 Task: Look for space in Nedroma, Algeria from 9th June, 2023 to 16th June, 2023 for 2 adults in price range Rs.8000 to Rs.16000. Place can be entire place with 2 bedrooms having 2 beds and 1 bathroom. Property type can be house, flat, hotel. Amenities needed are: washing machine. Booking option can be shelf check-in. Required host language is .
Action: Mouse moved to (624, 86)
Screenshot: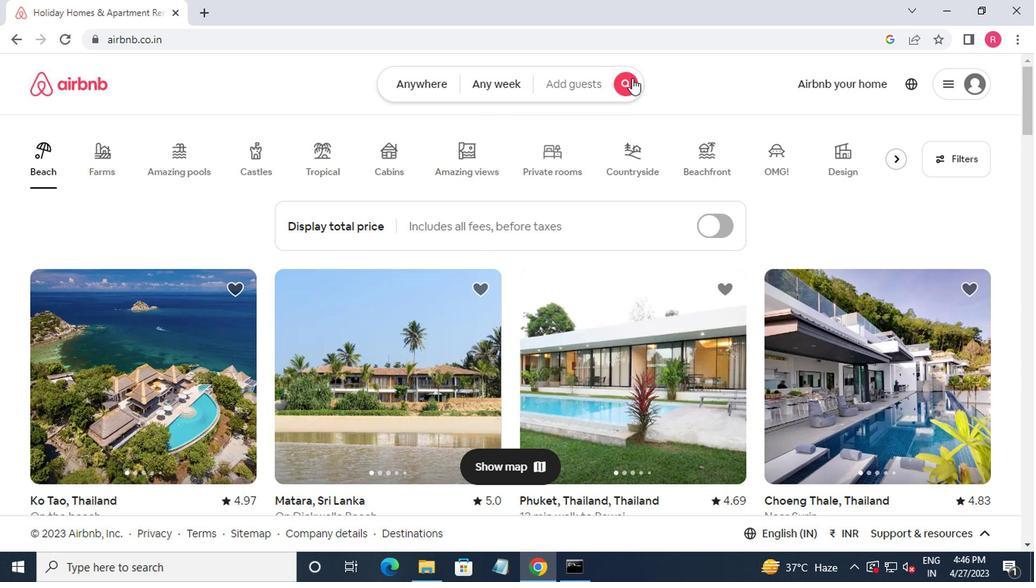 
Action: Mouse pressed left at (624, 86)
Screenshot: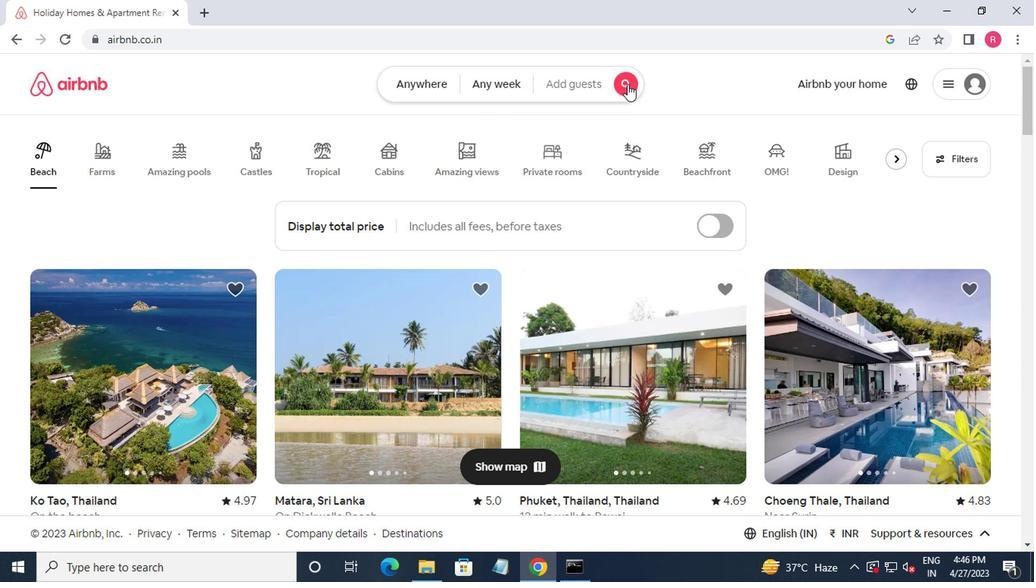 
Action: Mouse moved to (374, 140)
Screenshot: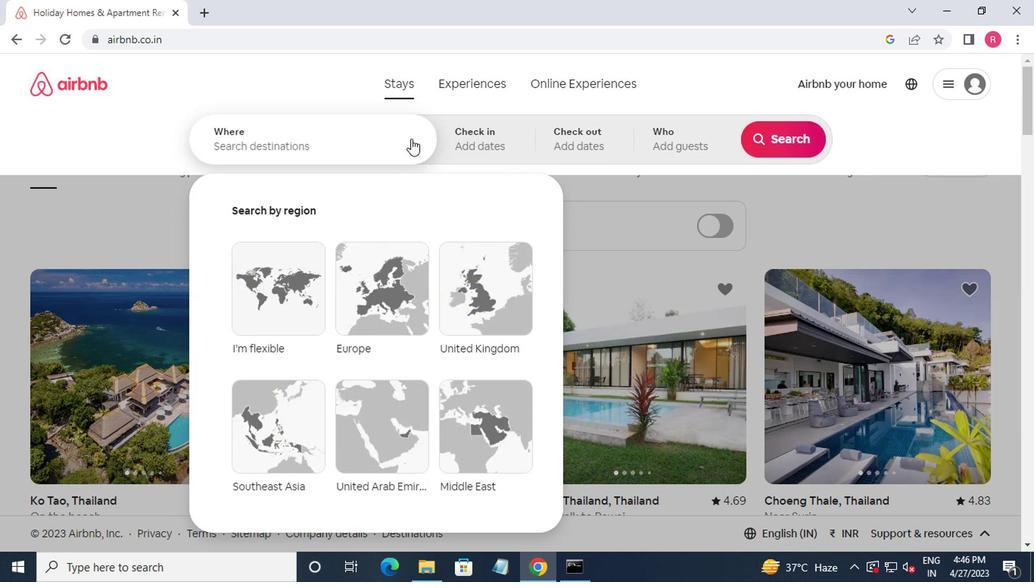 
Action: Mouse pressed left at (374, 140)
Screenshot: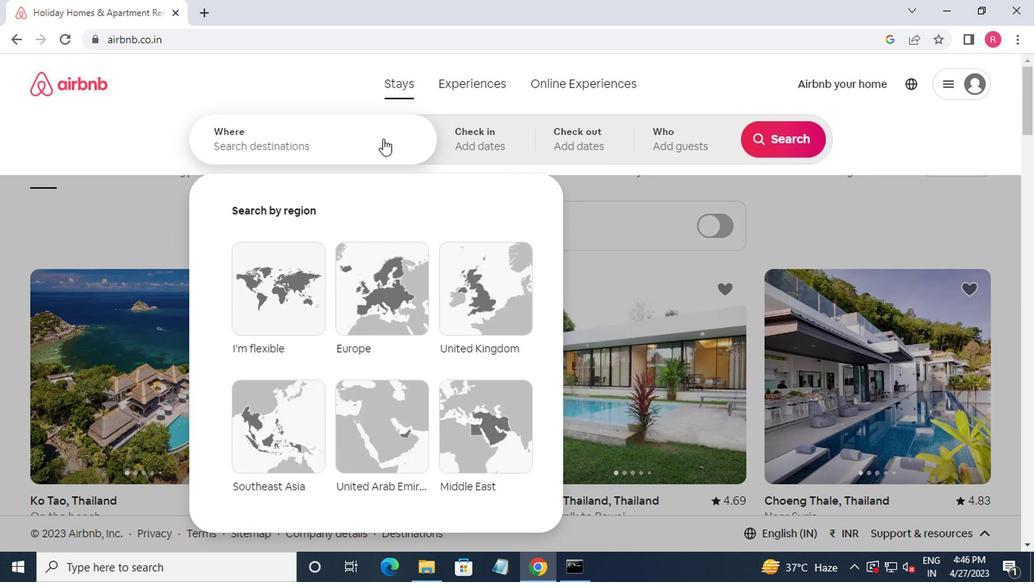
Action: Mouse moved to (351, 252)
Screenshot: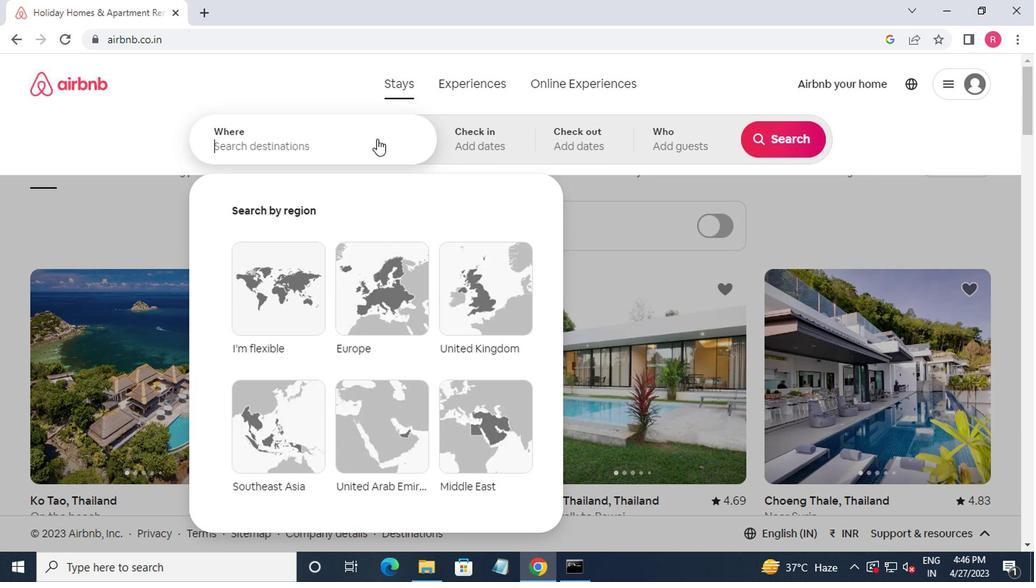 
Action: Key pressed nedroma<Key.up><Key.up><Key.down><Key.enter>
Screenshot: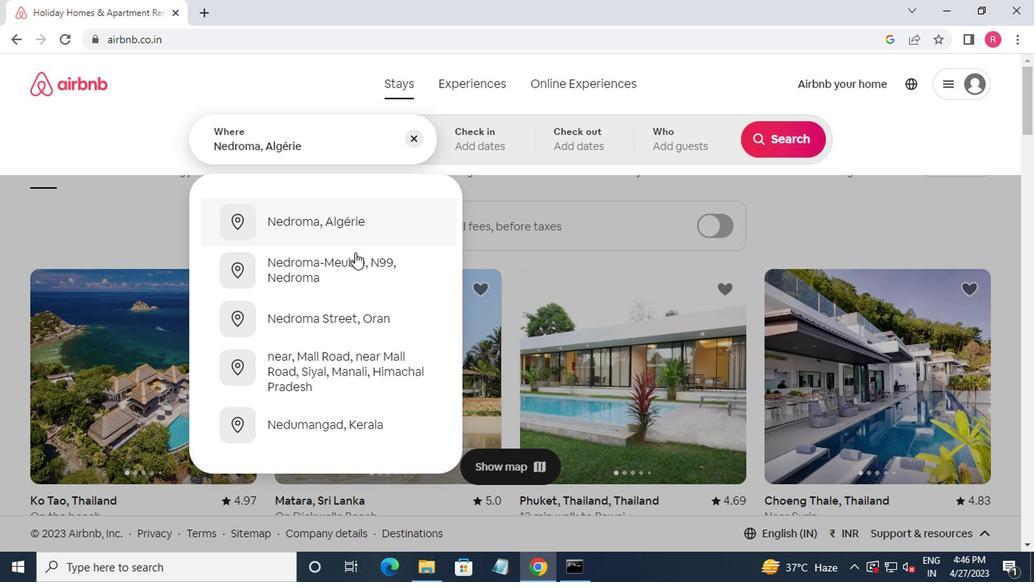
Action: Mouse moved to (763, 267)
Screenshot: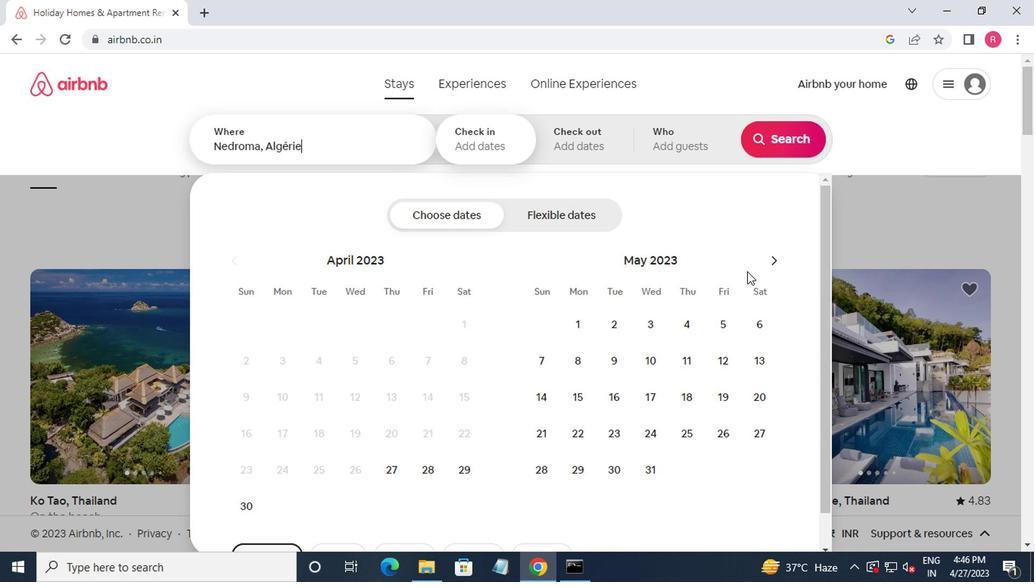 
Action: Mouse pressed left at (763, 267)
Screenshot: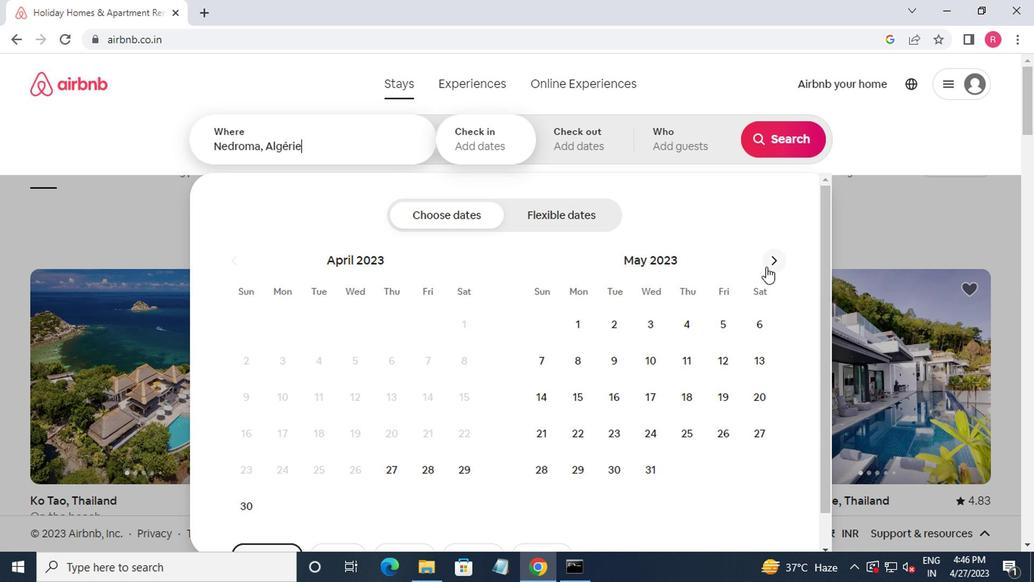 
Action: Mouse moved to (716, 360)
Screenshot: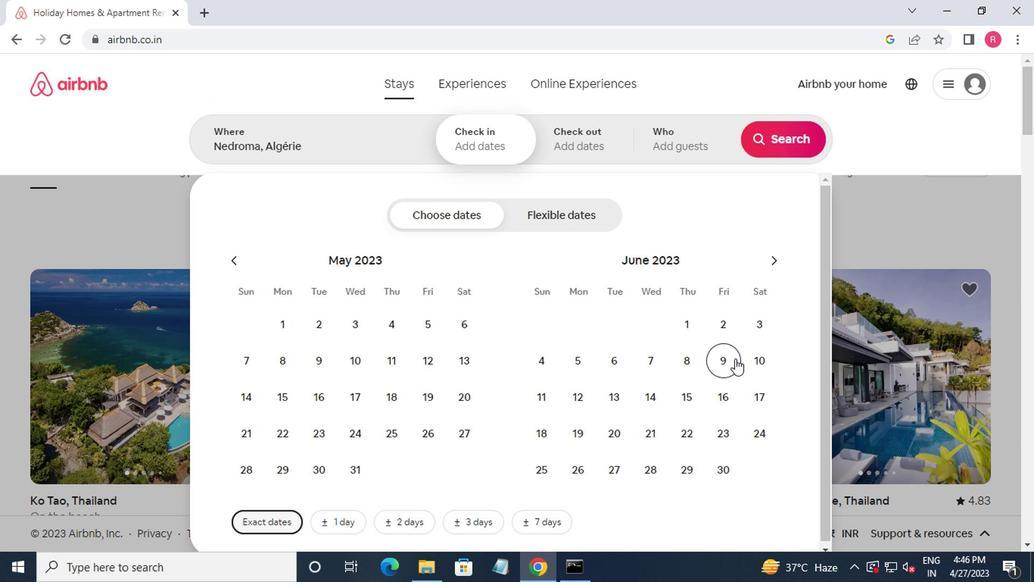 
Action: Mouse pressed left at (716, 360)
Screenshot: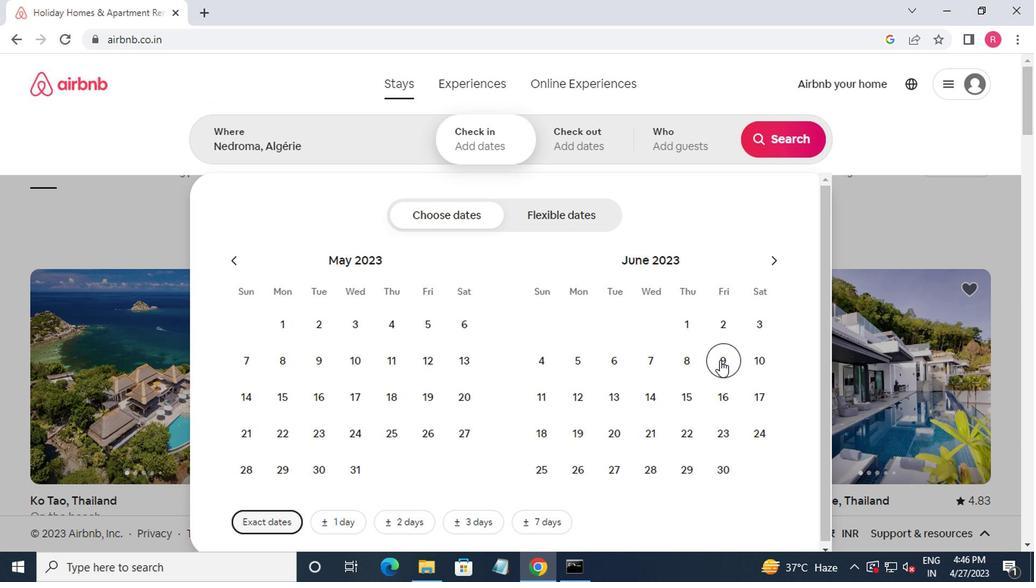 
Action: Mouse moved to (725, 400)
Screenshot: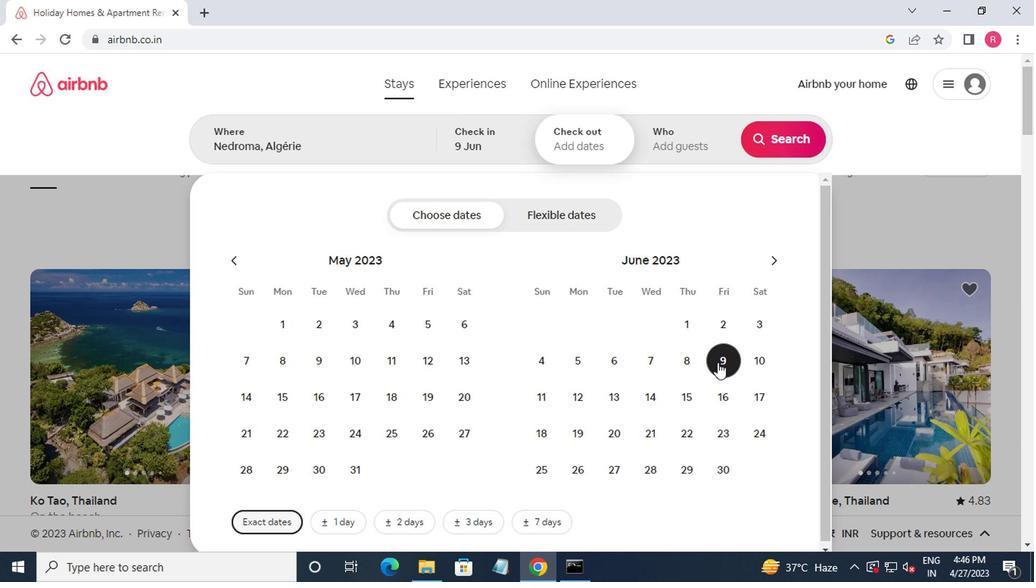 
Action: Mouse pressed left at (725, 400)
Screenshot: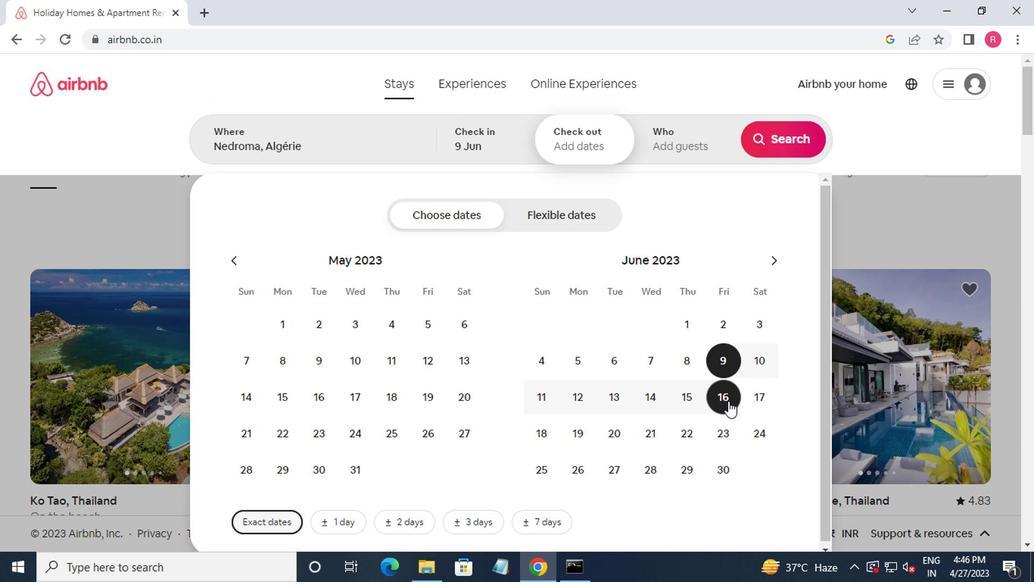 
Action: Mouse moved to (660, 143)
Screenshot: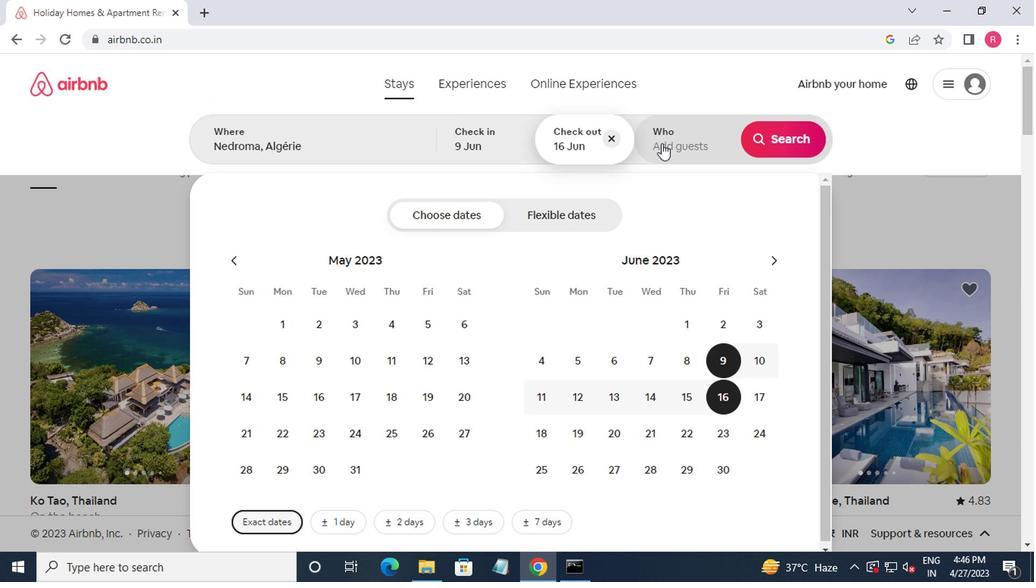 
Action: Mouse pressed left at (660, 143)
Screenshot: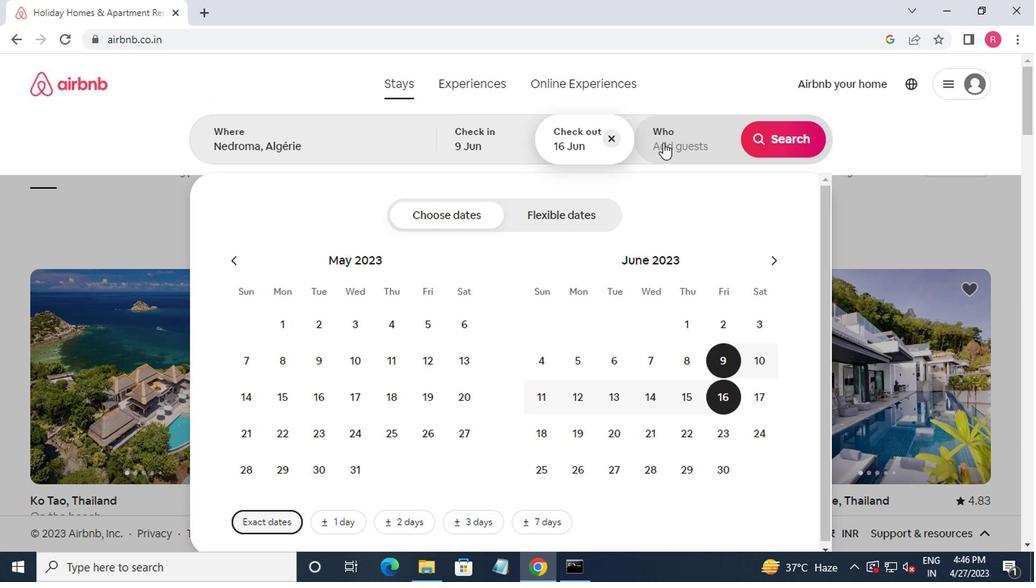 
Action: Mouse moved to (774, 227)
Screenshot: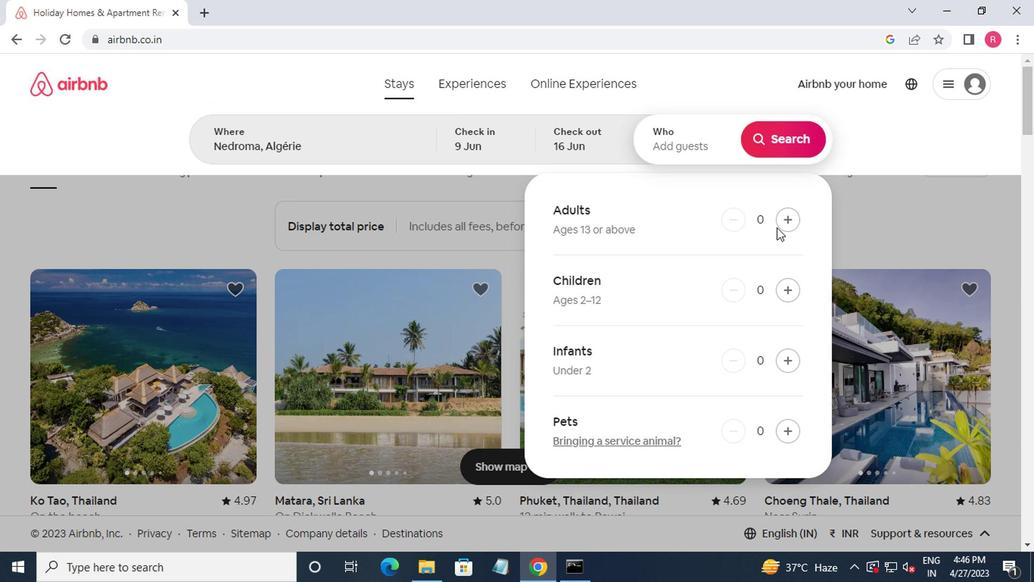 
Action: Mouse pressed left at (774, 227)
Screenshot: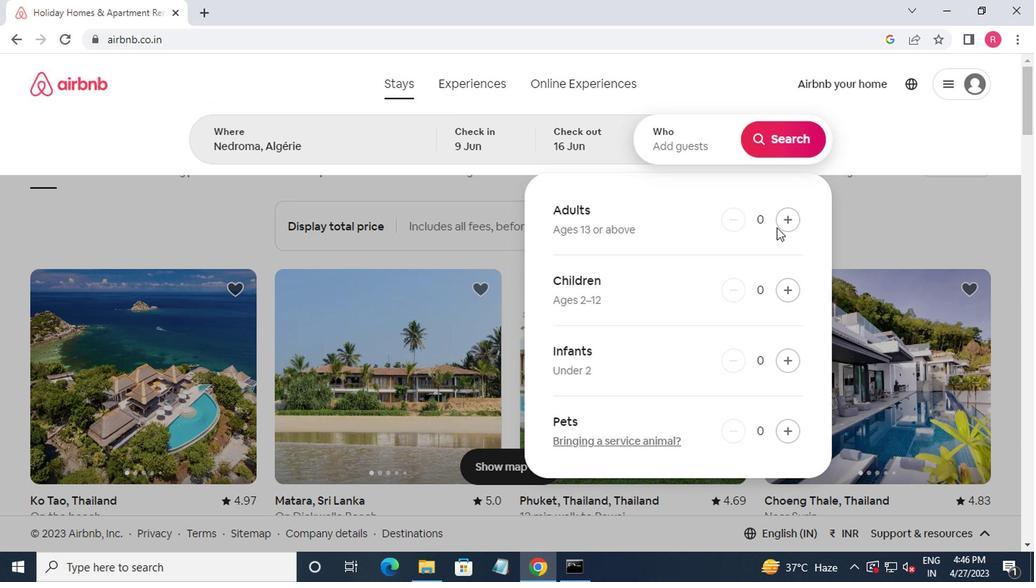 
Action: Mouse pressed left at (774, 227)
Screenshot: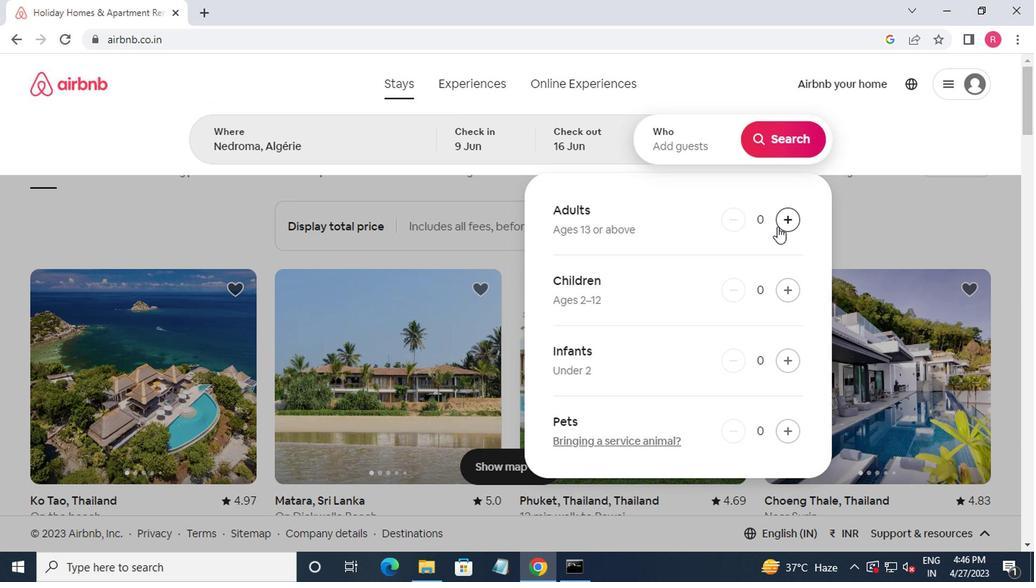 
Action: Mouse moved to (772, 150)
Screenshot: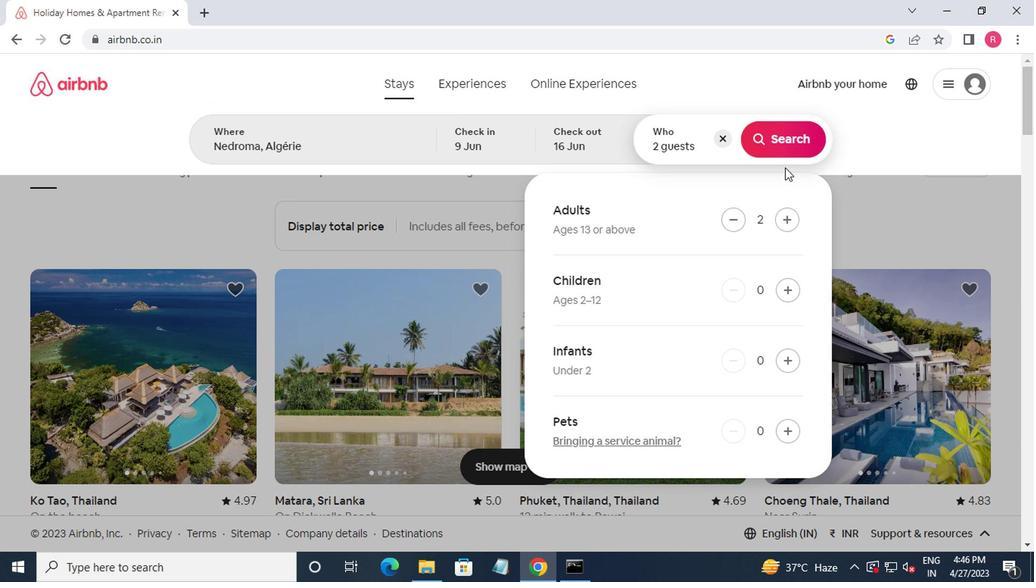 
Action: Mouse pressed left at (772, 150)
Screenshot: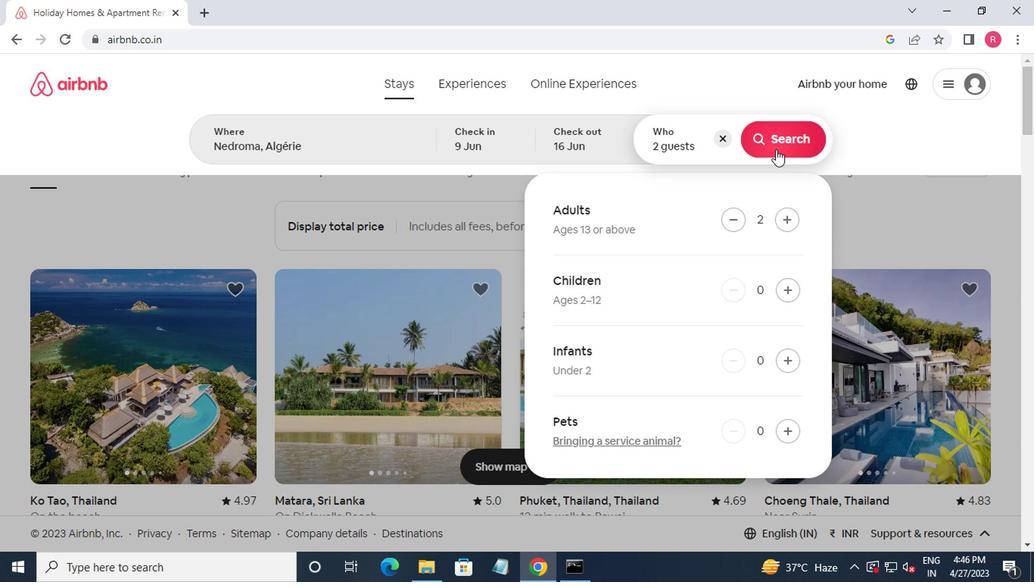 
Action: Mouse moved to (963, 145)
Screenshot: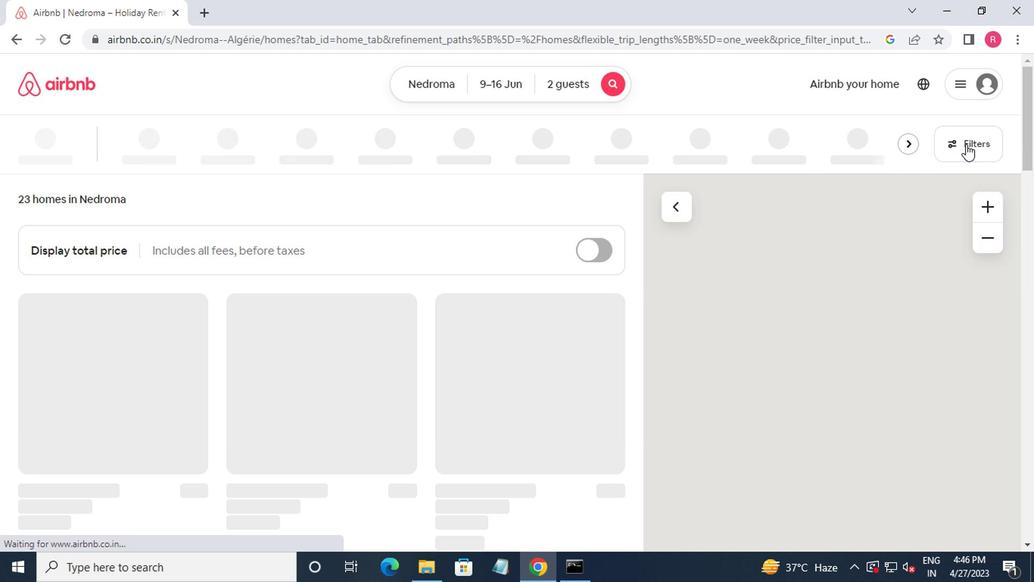 
Action: Mouse pressed left at (963, 145)
Screenshot: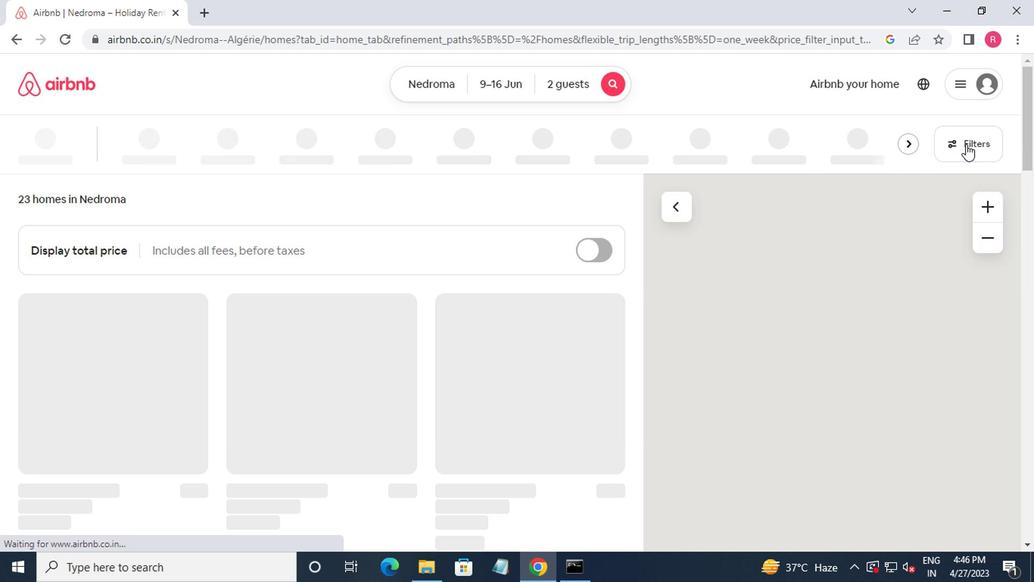 
Action: Mouse moved to (352, 346)
Screenshot: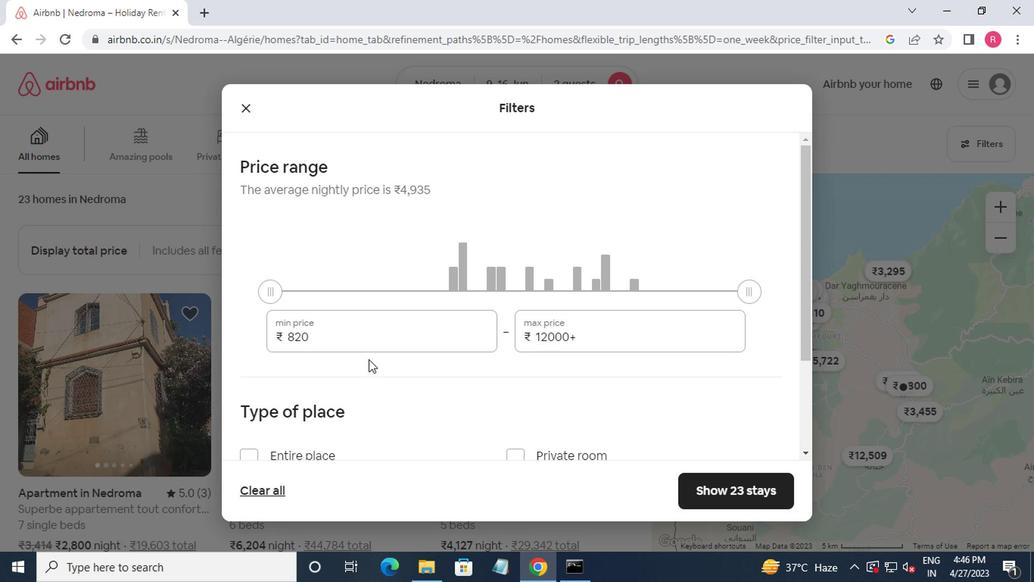 
Action: Mouse pressed left at (352, 346)
Screenshot: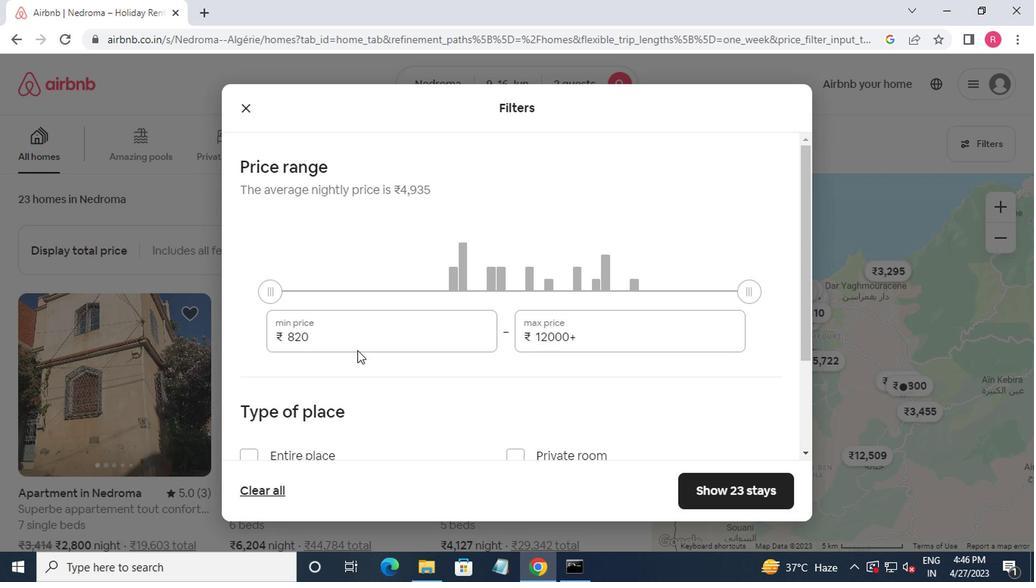 
Action: Mouse moved to (382, 347)
Screenshot: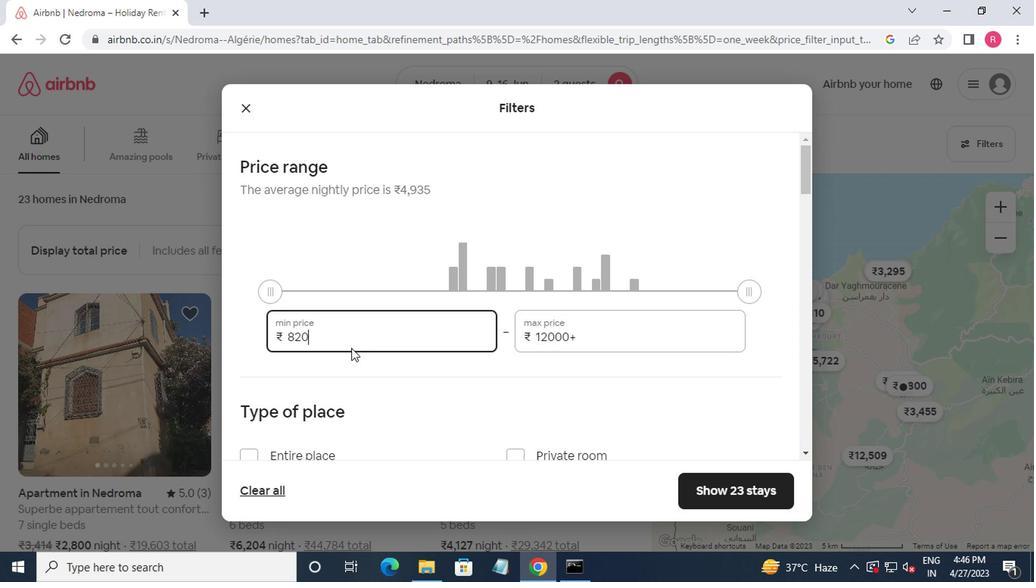 
Action: Key pressed <Key.backspace><Key.backspace>000<Key.tab>16000
Screenshot: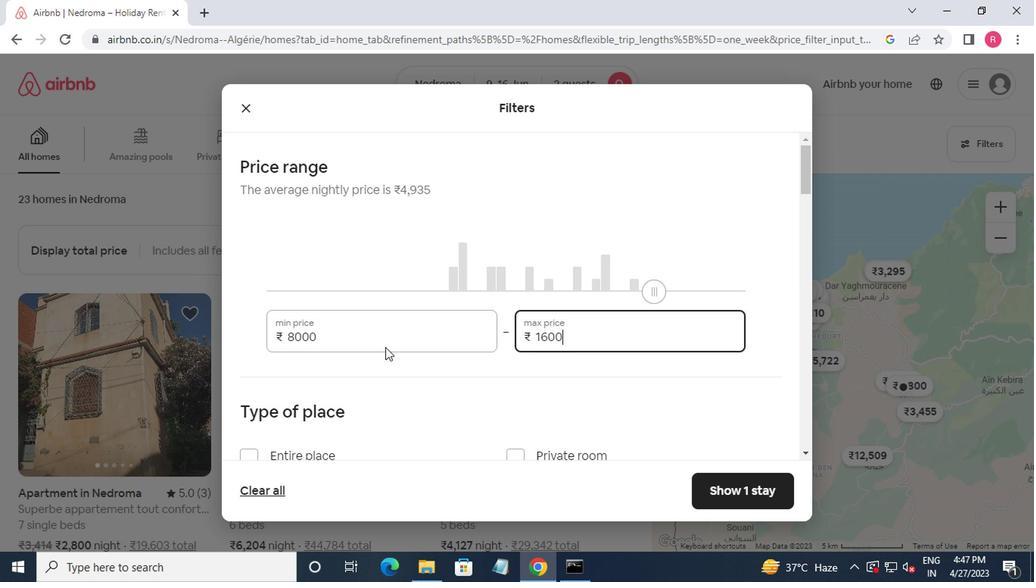 
Action: Mouse moved to (487, 401)
Screenshot: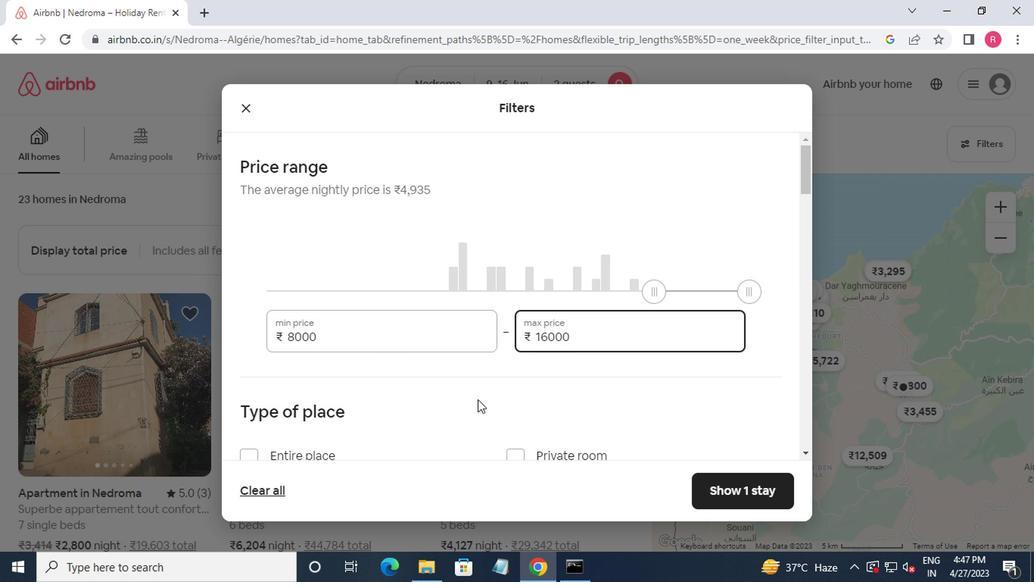 
Action: Mouse scrolled (487, 400) with delta (0, -1)
Screenshot: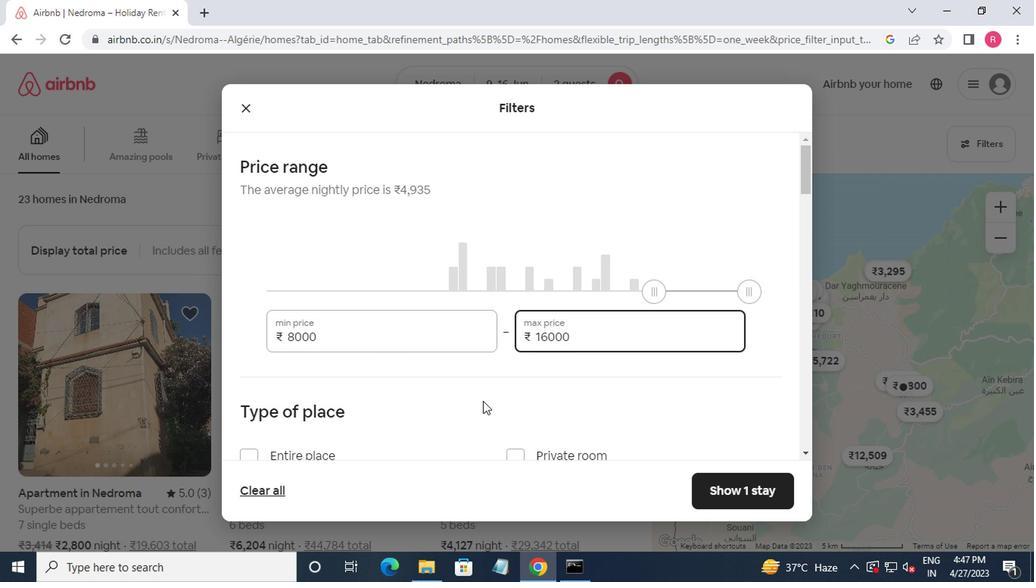 
Action: Mouse moved to (488, 396)
Screenshot: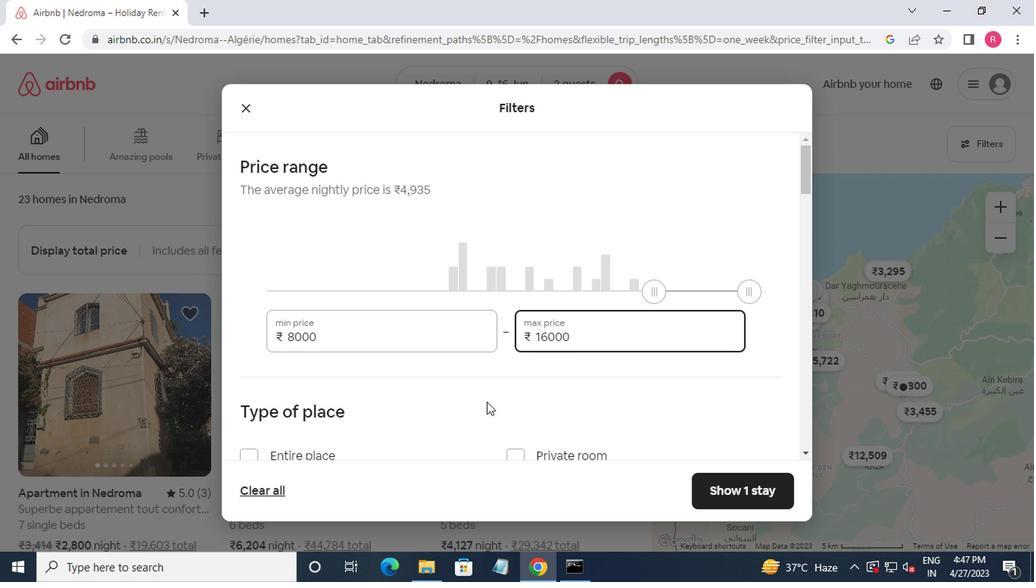 
Action: Mouse scrolled (488, 396) with delta (0, 0)
Screenshot: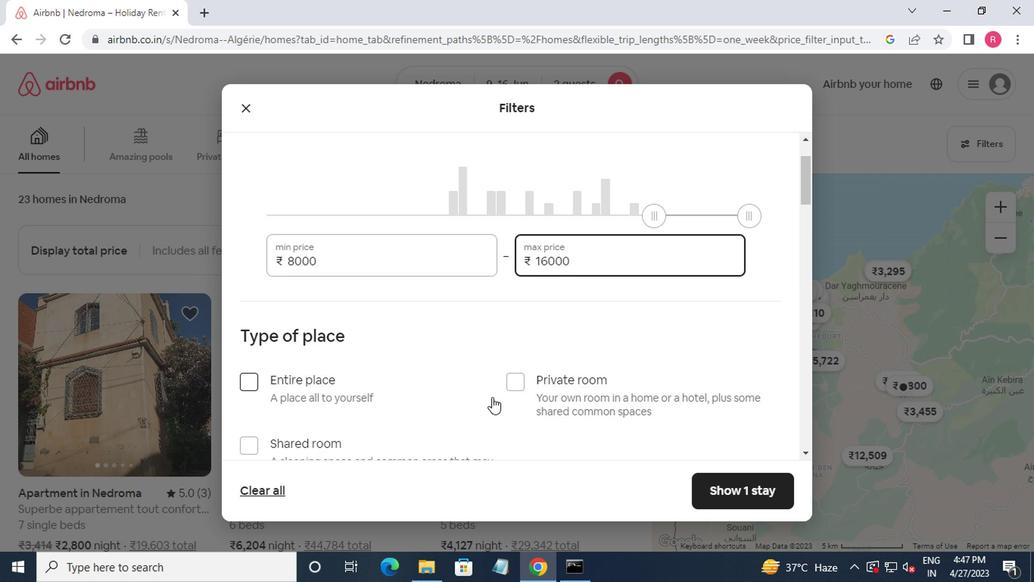 
Action: Mouse moved to (243, 303)
Screenshot: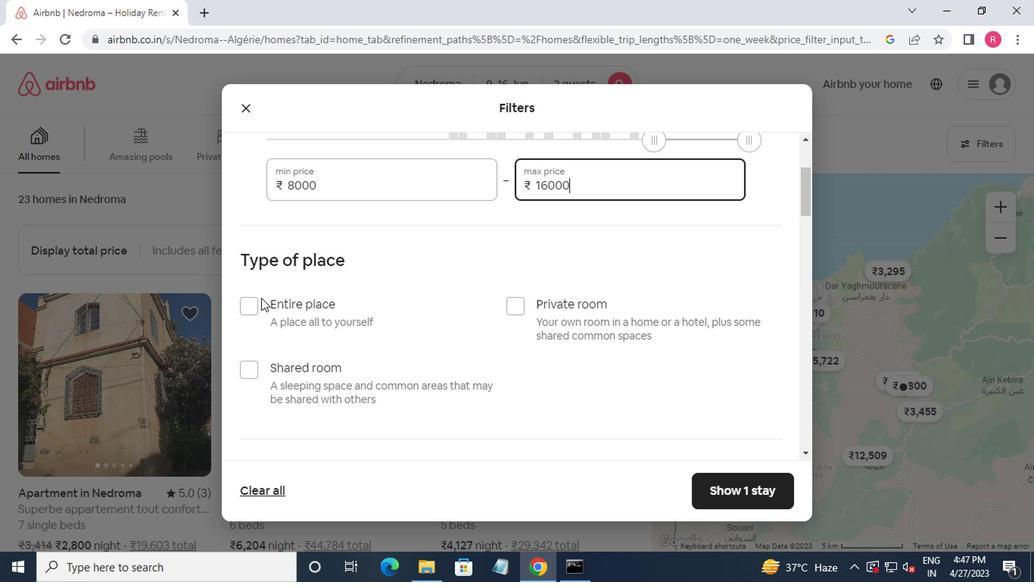 
Action: Mouse pressed left at (243, 303)
Screenshot: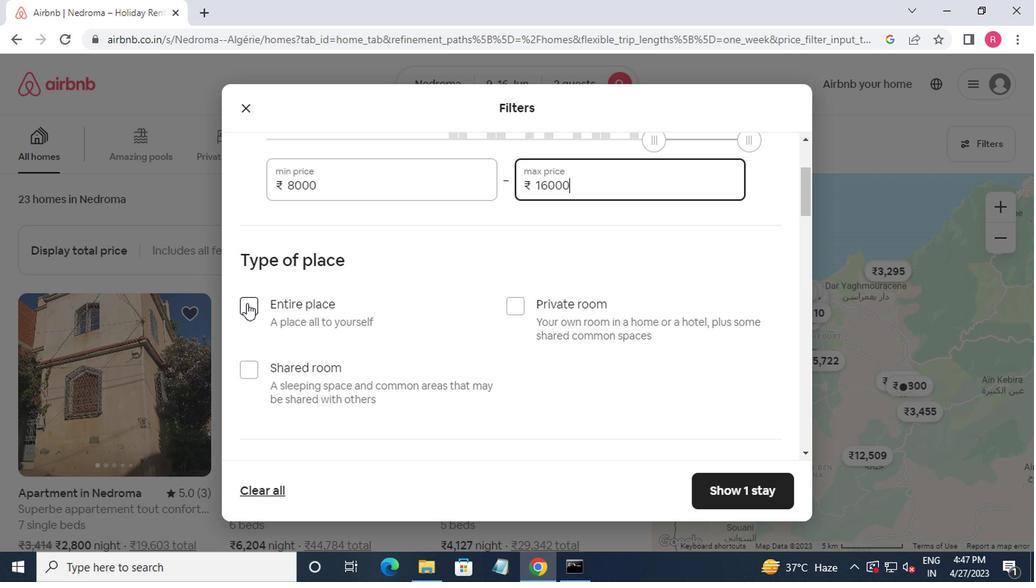 
Action: Mouse moved to (245, 315)
Screenshot: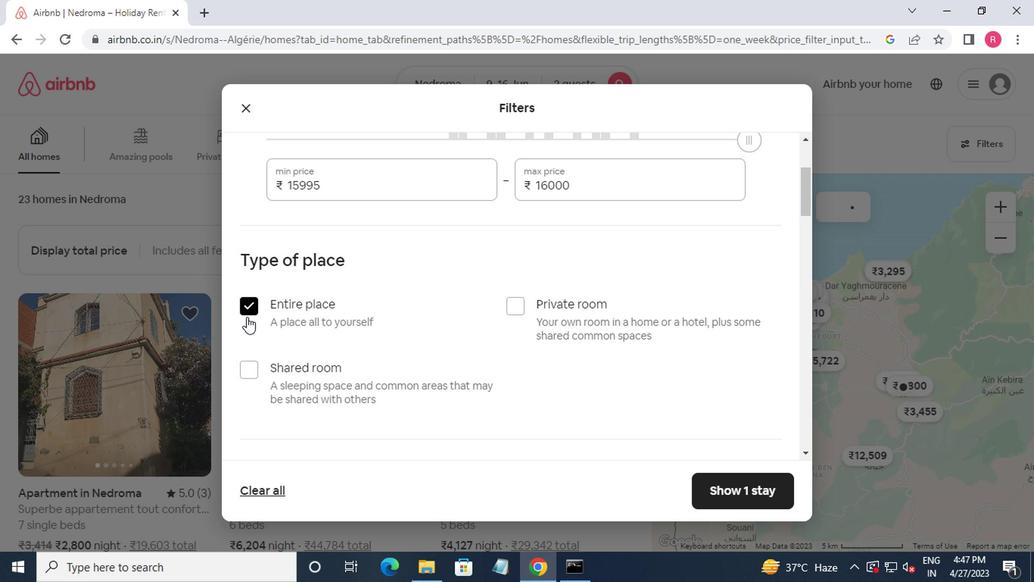 
Action: Mouse scrolled (245, 314) with delta (0, 0)
Screenshot: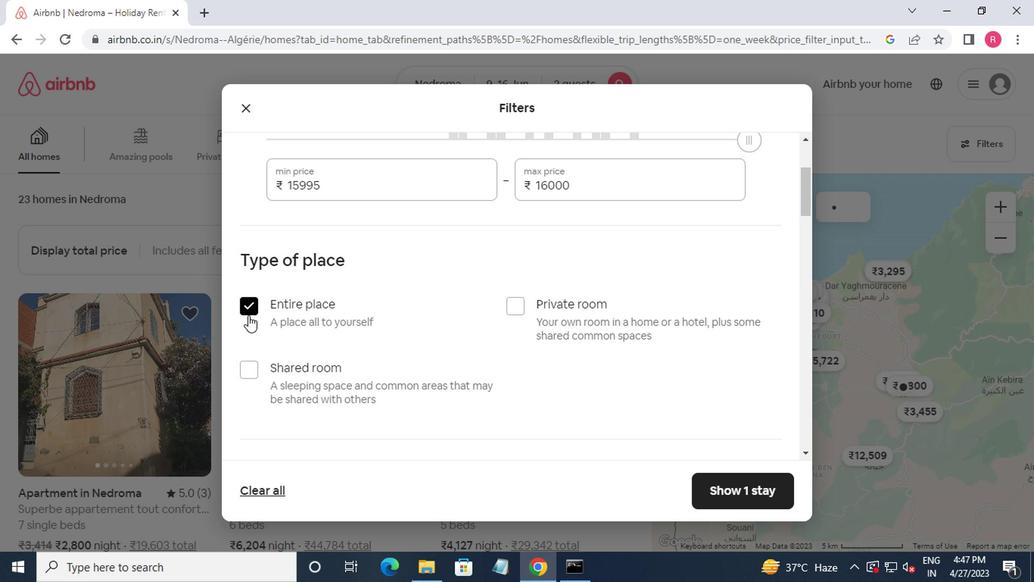 
Action: Mouse scrolled (245, 314) with delta (0, 0)
Screenshot: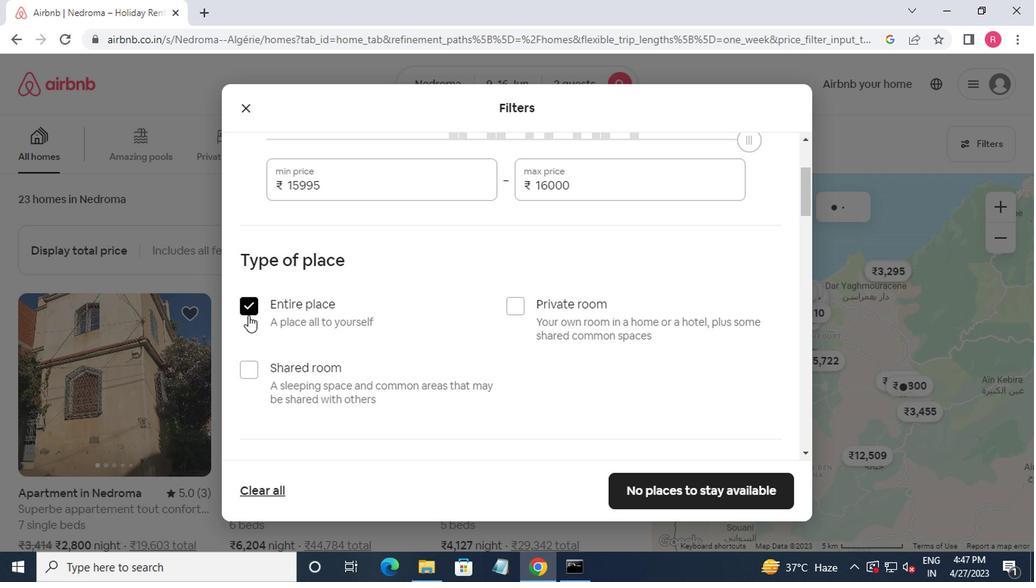
Action: Mouse moved to (277, 313)
Screenshot: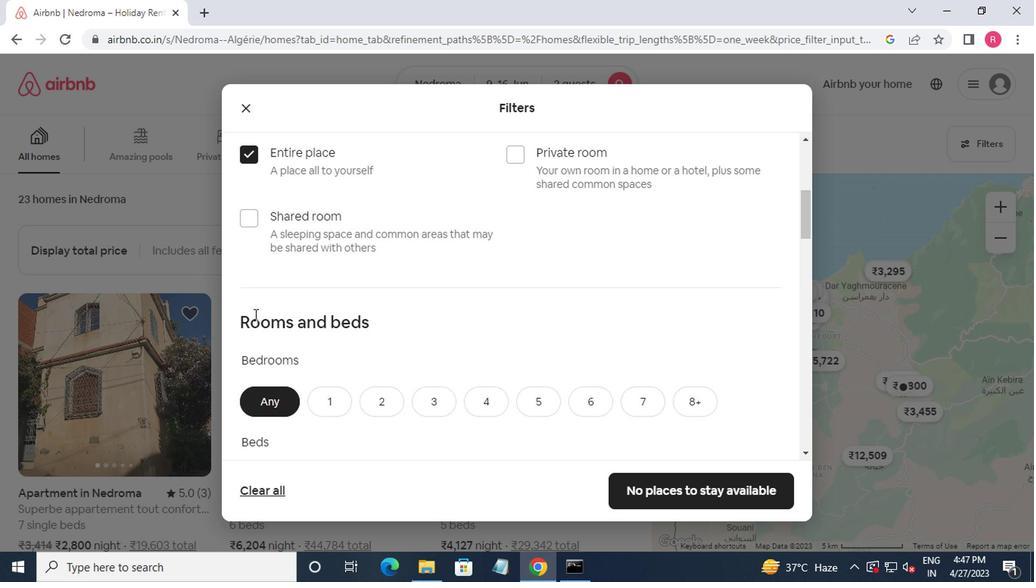 
Action: Mouse scrolled (277, 312) with delta (0, 0)
Screenshot: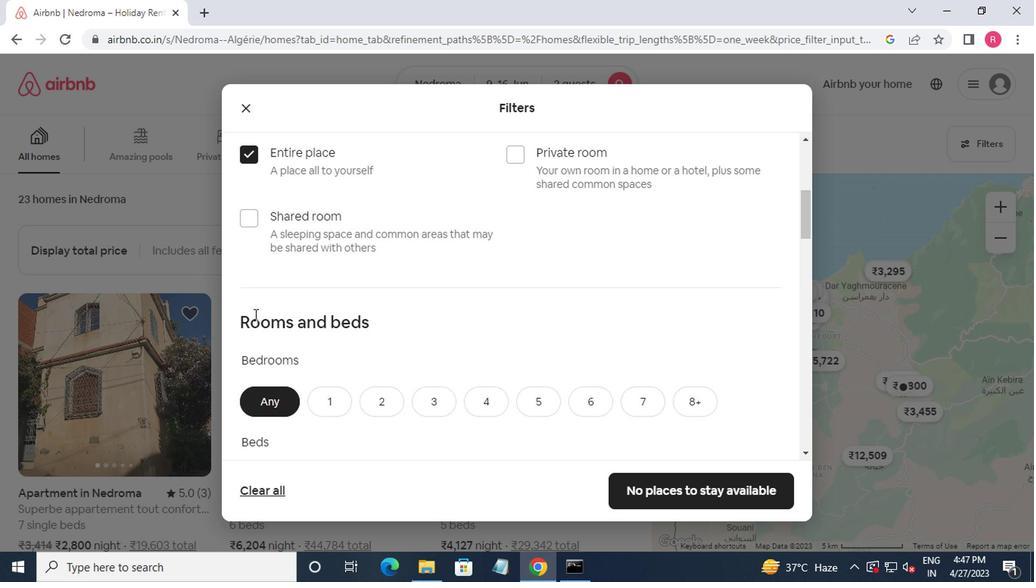 
Action: Mouse moved to (378, 325)
Screenshot: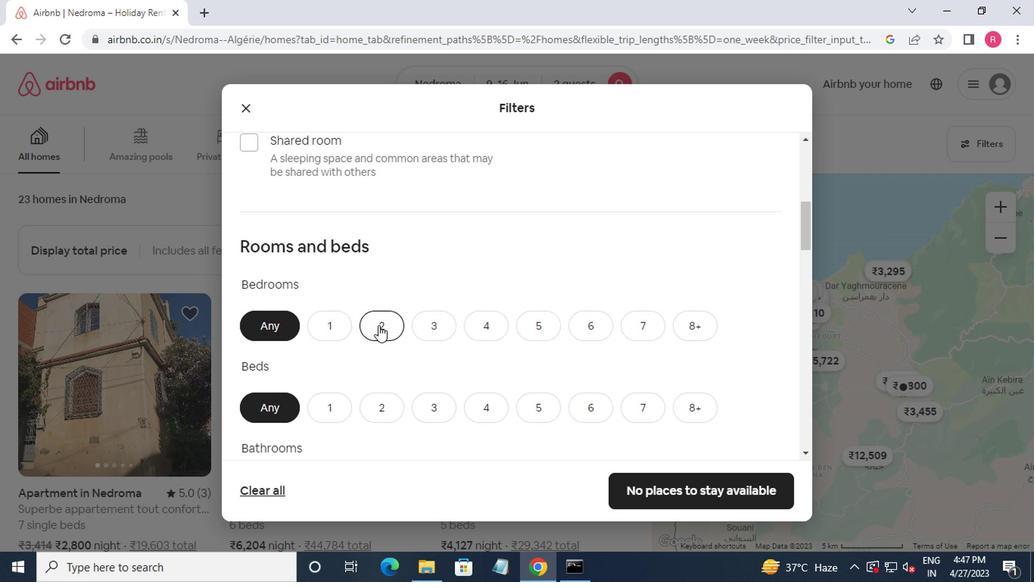 
Action: Mouse pressed left at (378, 325)
Screenshot: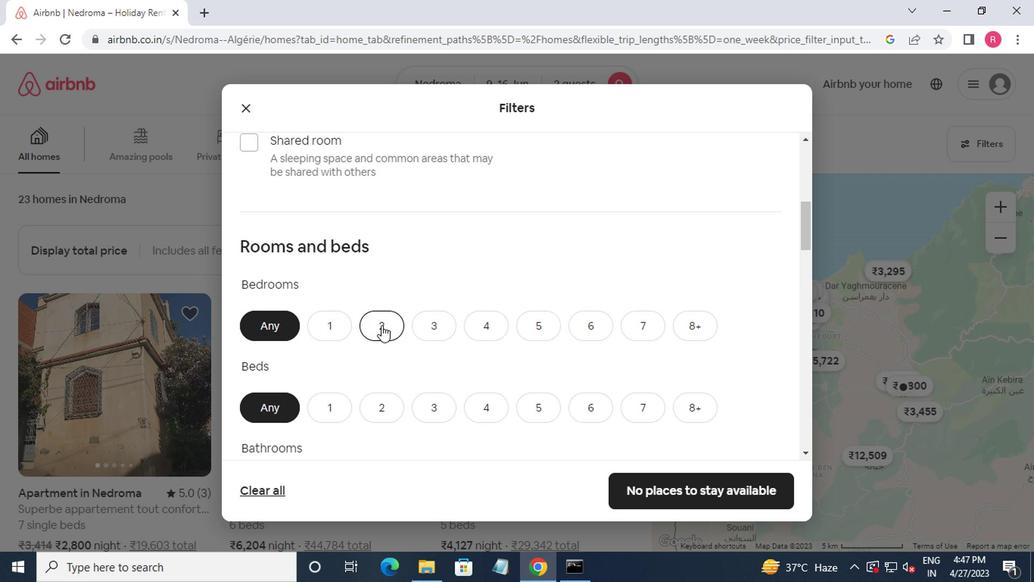 
Action: Mouse moved to (381, 325)
Screenshot: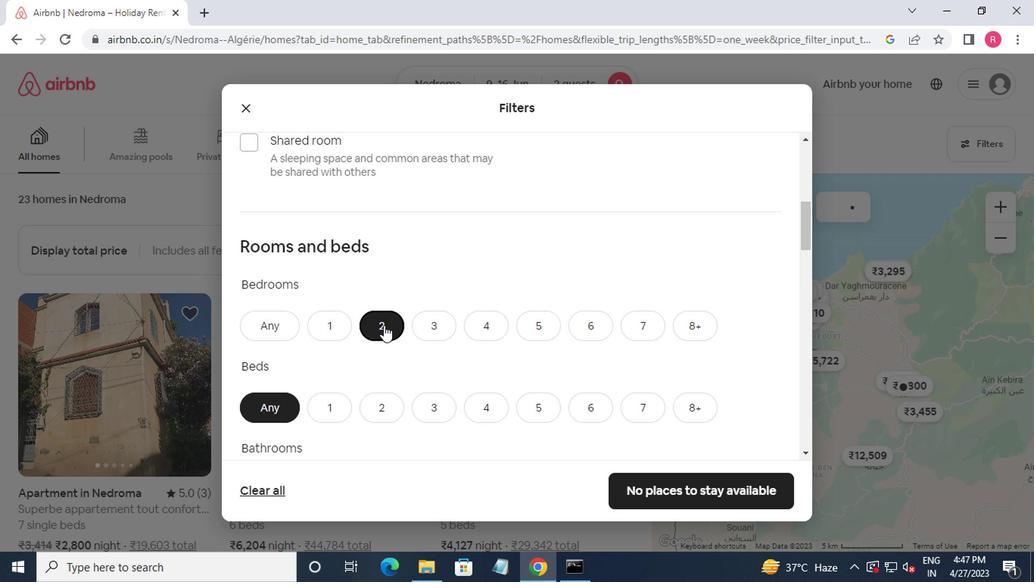 
Action: Mouse scrolled (381, 324) with delta (0, -1)
Screenshot: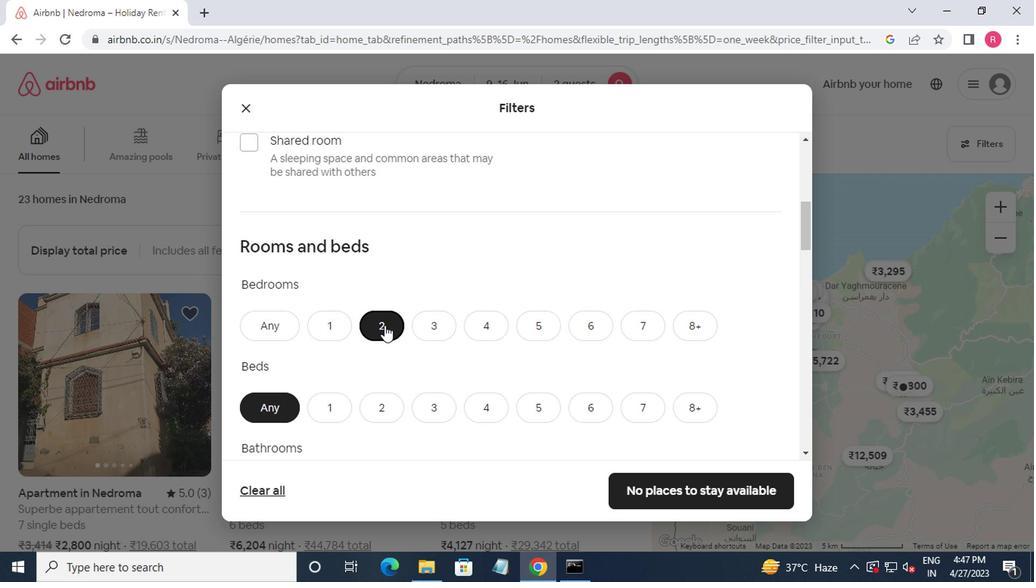 
Action: Mouse moved to (382, 325)
Screenshot: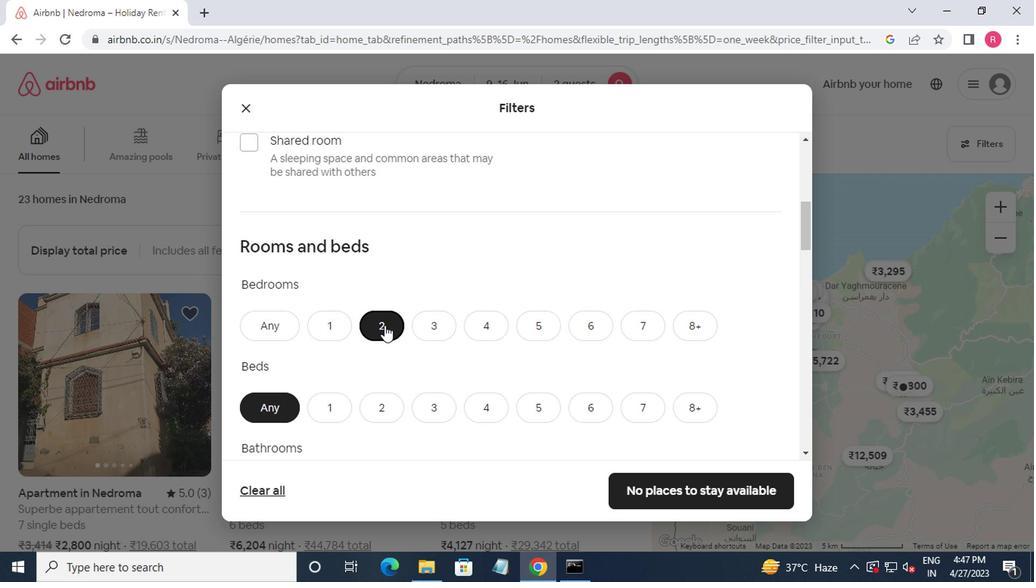 
Action: Mouse scrolled (382, 324) with delta (0, -1)
Screenshot: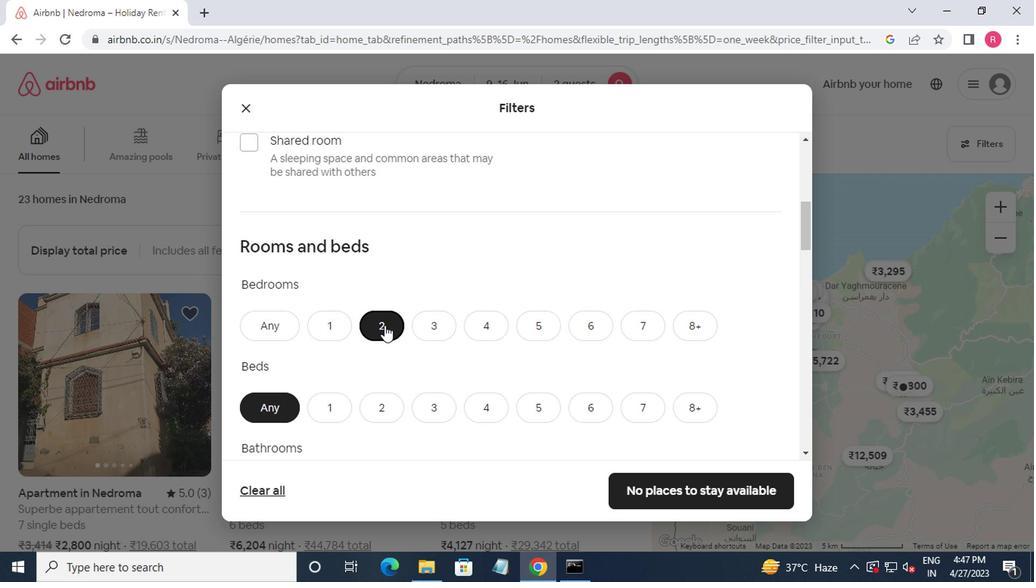 
Action: Mouse moved to (375, 268)
Screenshot: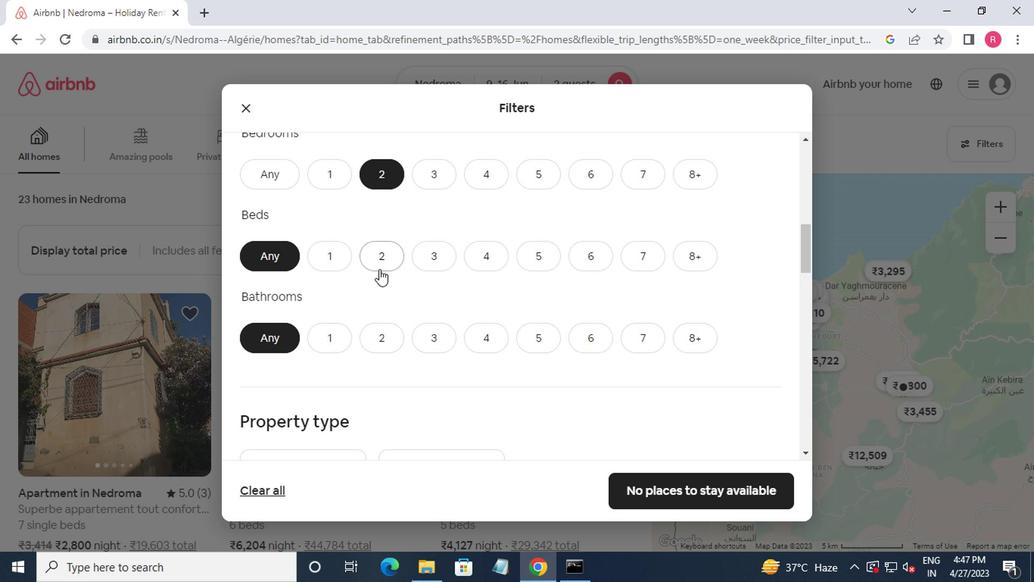 
Action: Mouse pressed left at (375, 268)
Screenshot: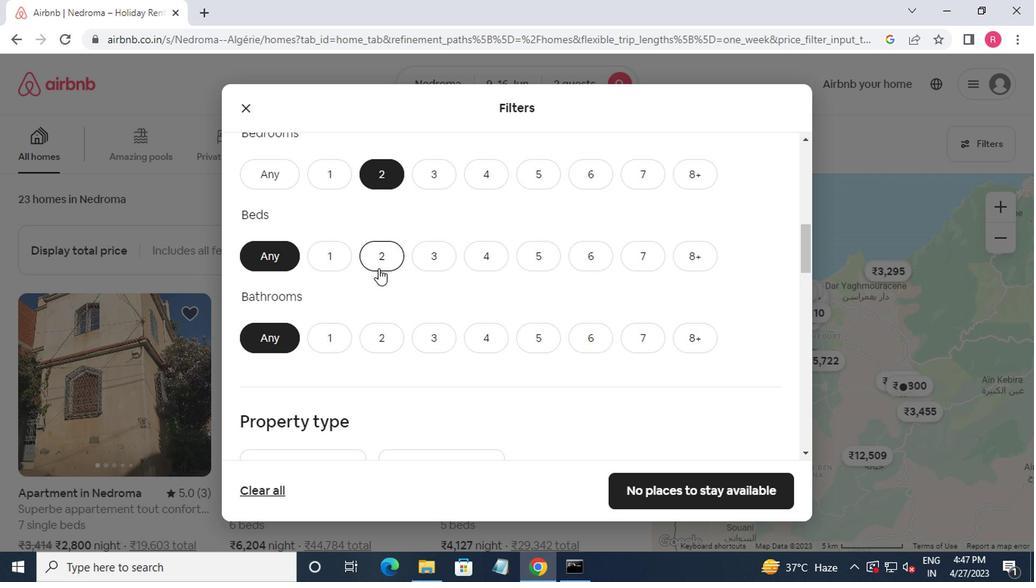 
Action: Mouse moved to (327, 342)
Screenshot: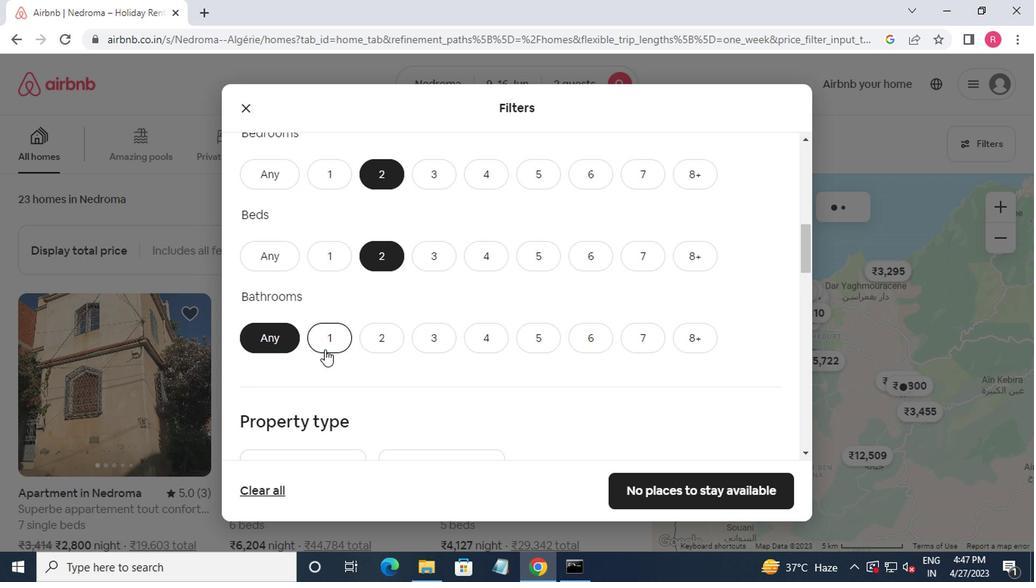
Action: Mouse pressed left at (327, 342)
Screenshot: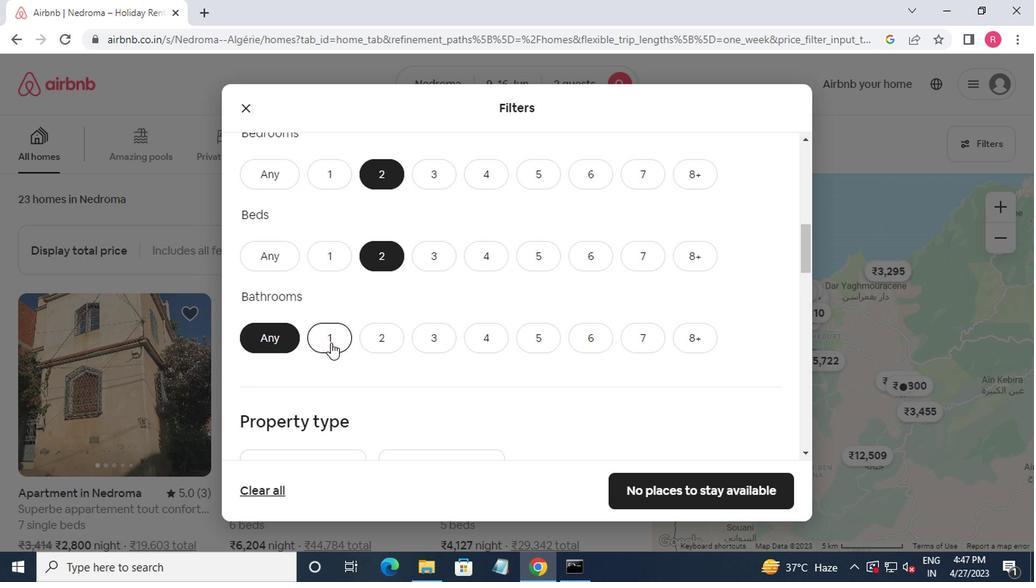 
Action: Mouse scrolled (327, 341) with delta (0, -1)
Screenshot: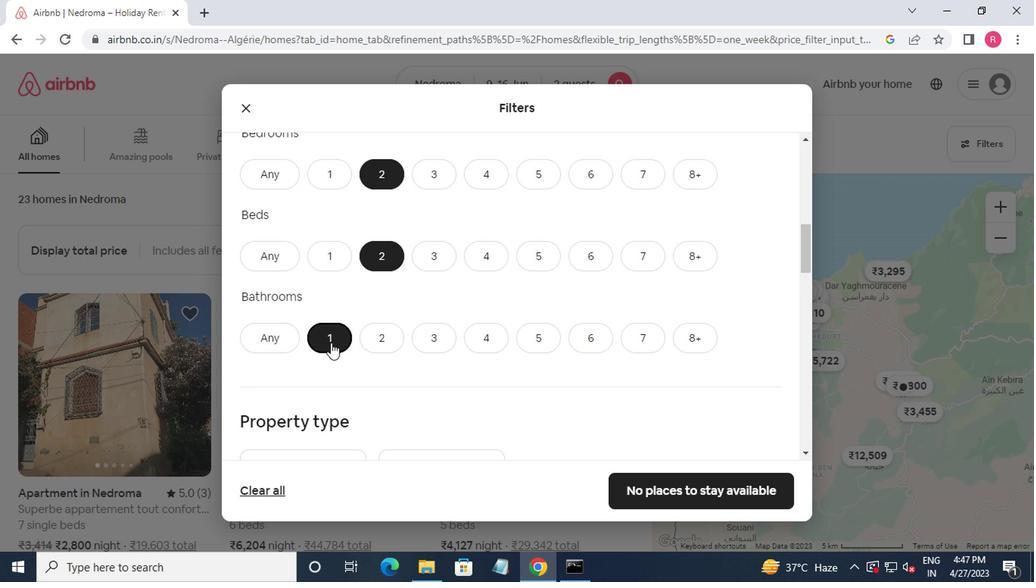 
Action: Mouse scrolled (327, 341) with delta (0, -1)
Screenshot: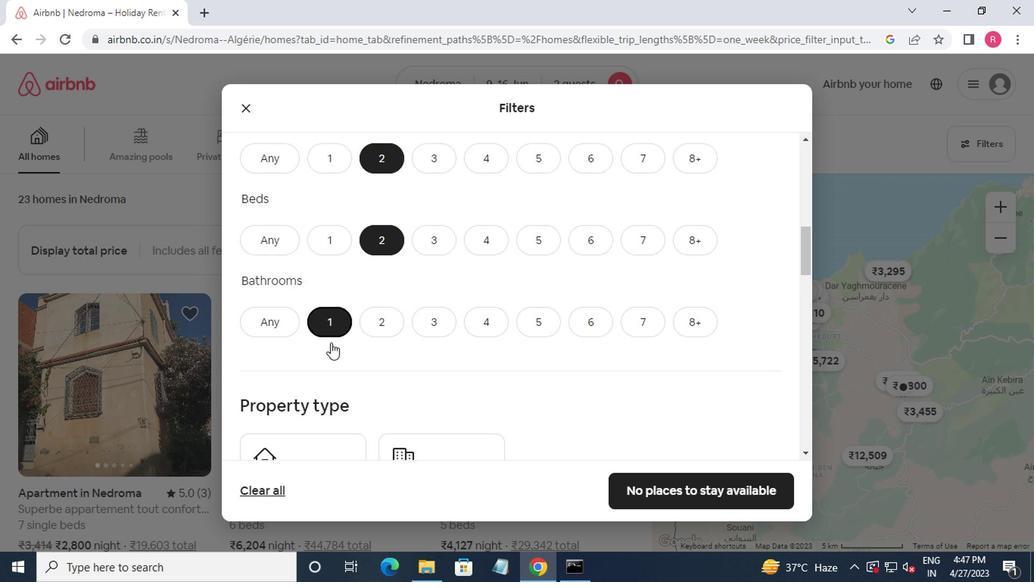 
Action: Mouse pressed left at (327, 342)
Screenshot: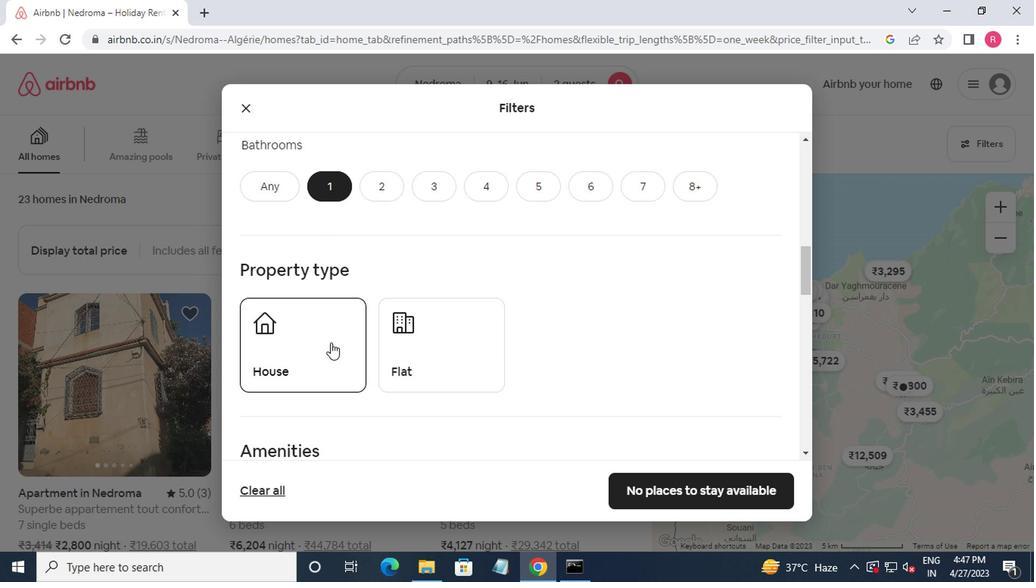 
Action: Mouse moved to (390, 335)
Screenshot: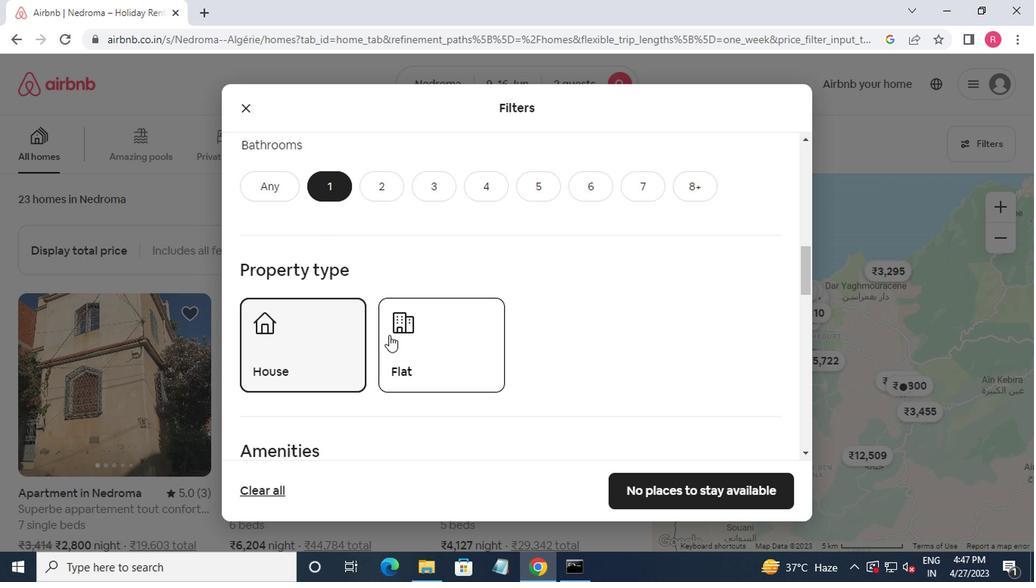 
Action: Mouse pressed left at (390, 335)
Screenshot: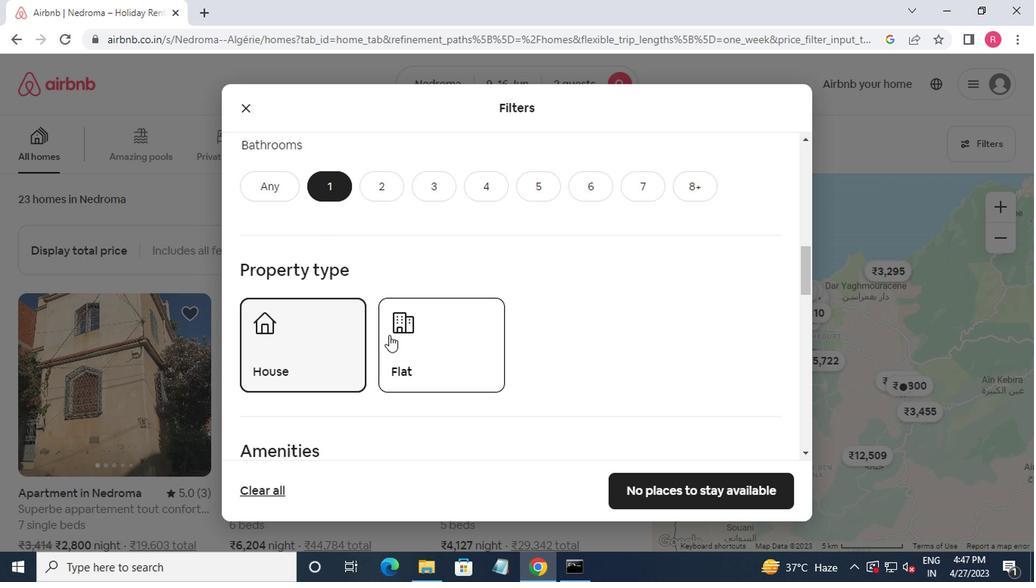
Action: Mouse moved to (374, 328)
Screenshot: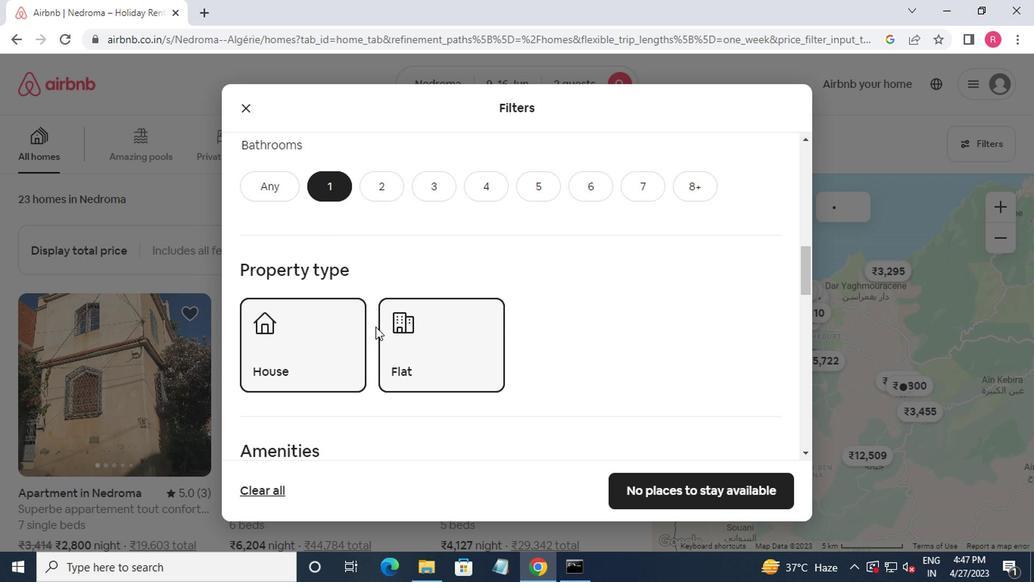 
Action: Mouse scrolled (374, 327) with delta (0, 0)
Screenshot: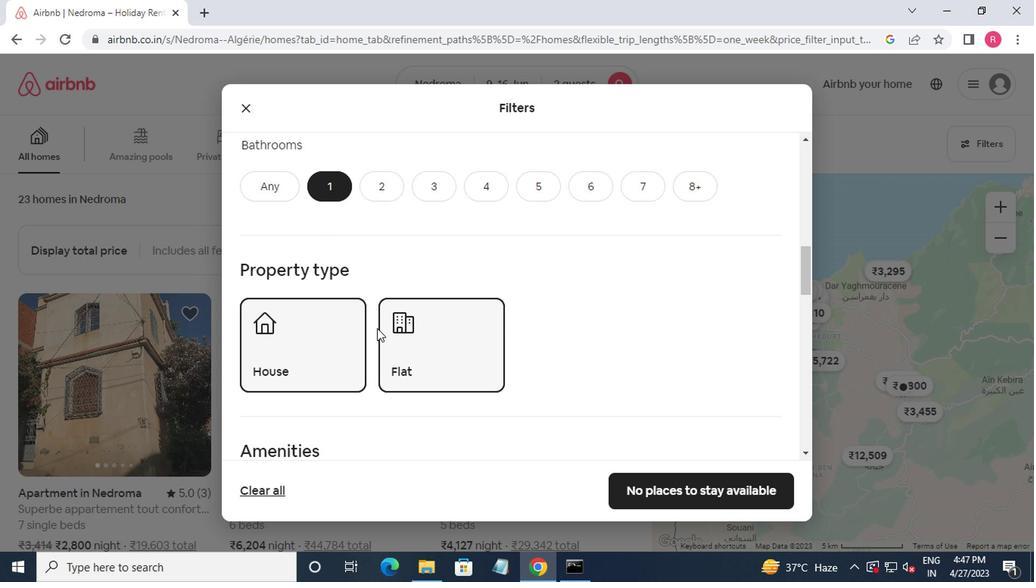 
Action: Mouse moved to (374, 328)
Screenshot: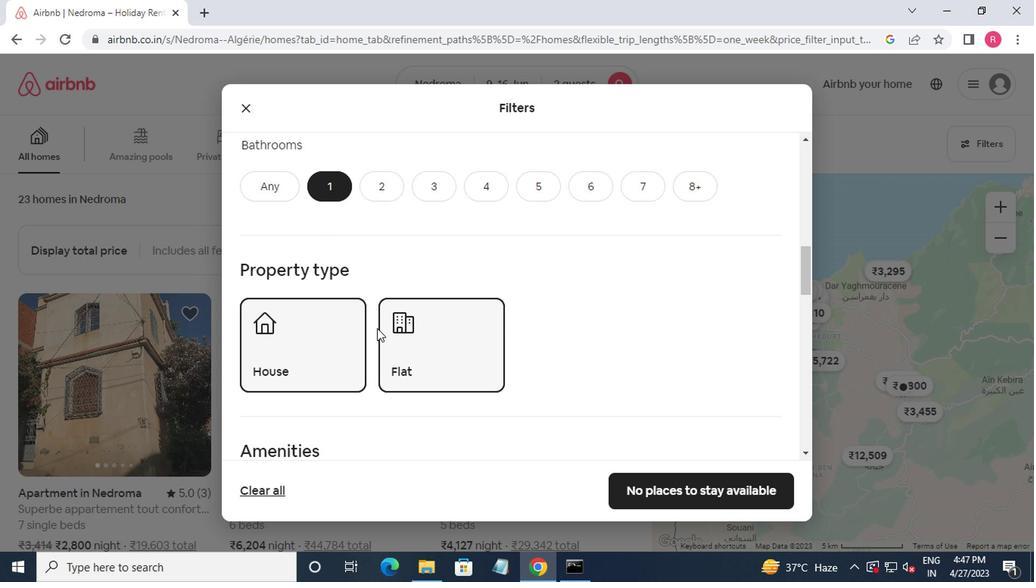 
Action: Mouse scrolled (374, 327) with delta (0, 0)
Screenshot: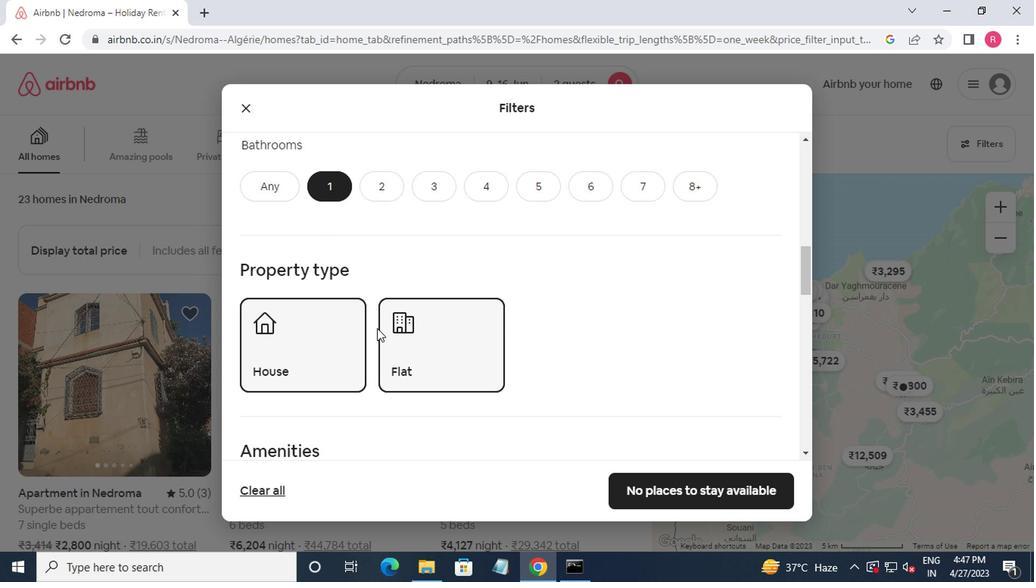 
Action: Mouse moved to (383, 329)
Screenshot: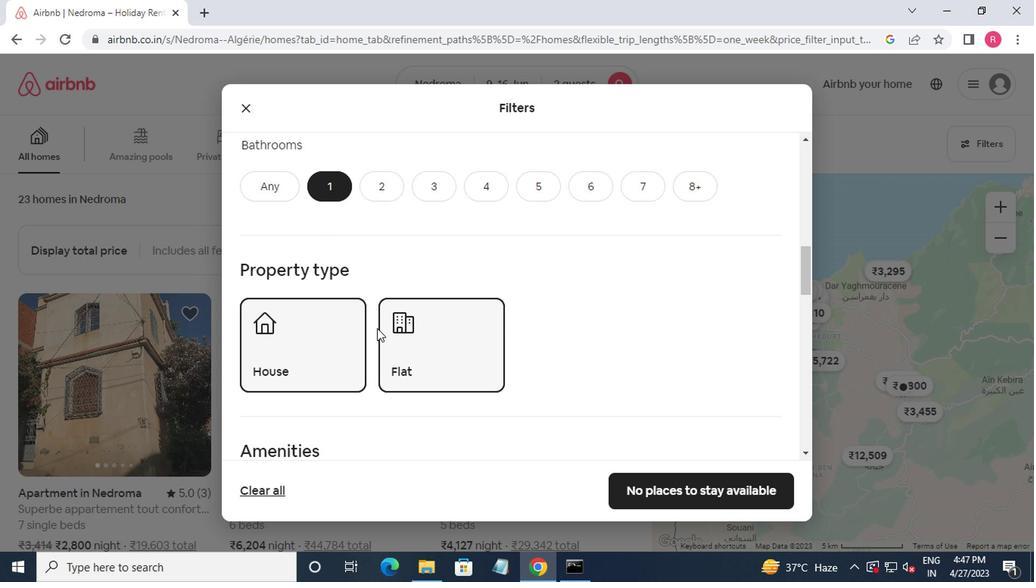 
Action: Mouse scrolled (383, 329) with delta (0, 0)
Screenshot: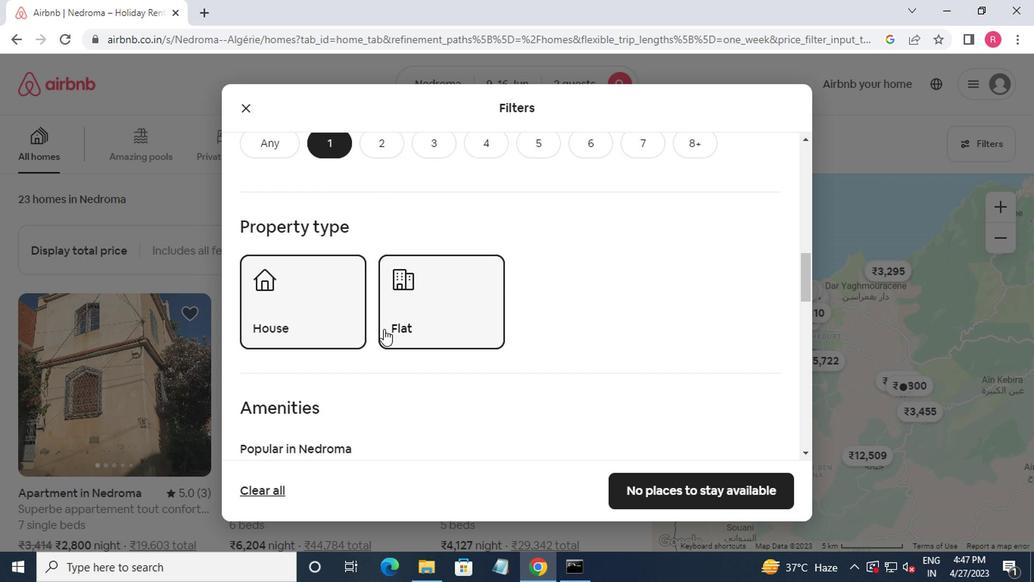 
Action: Mouse moved to (514, 340)
Screenshot: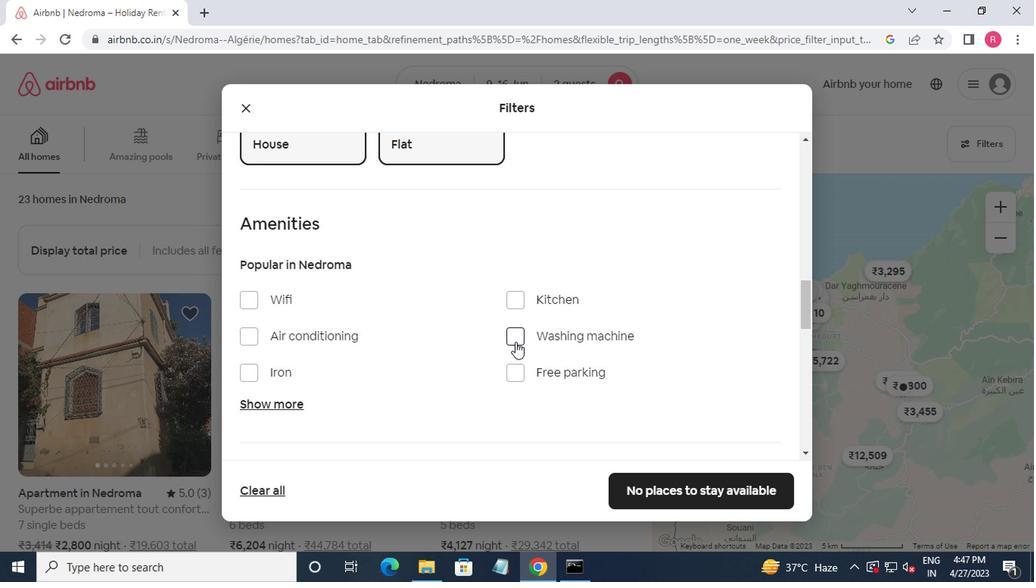 
Action: Mouse pressed left at (514, 340)
Screenshot: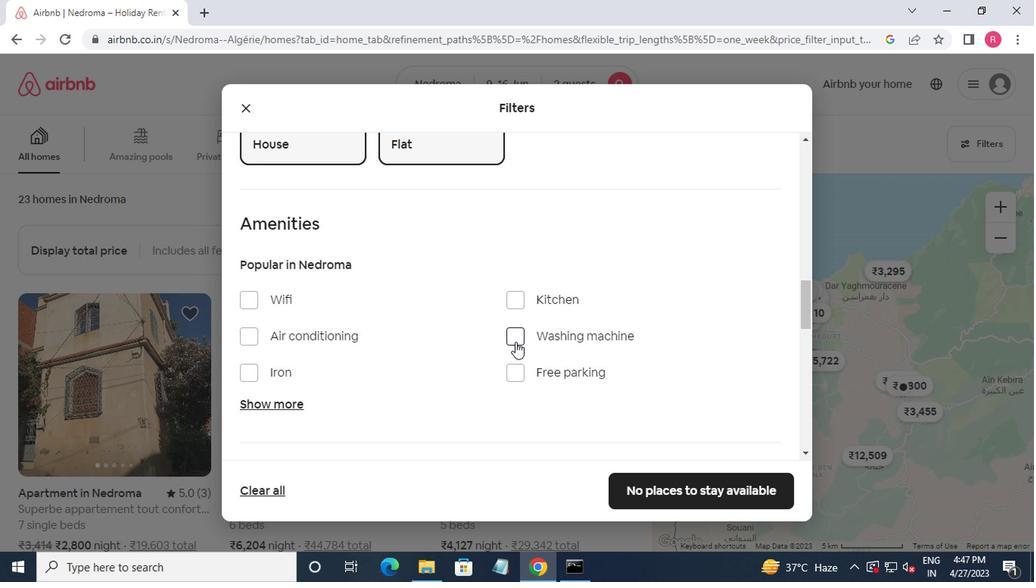 
Action: Mouse moved to (527, 341)
Screenshot: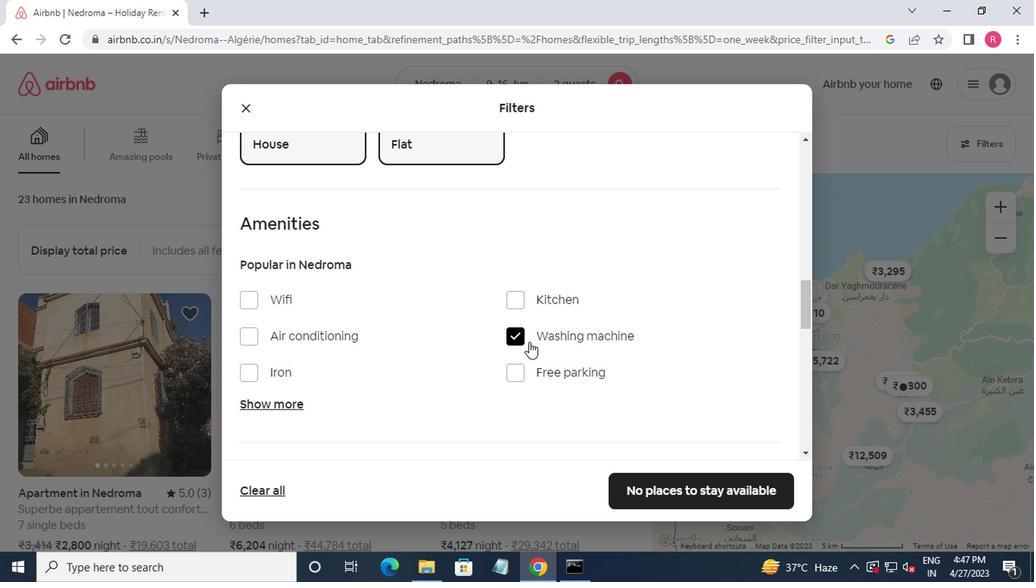
Action: Mouse scrolled (527, 341) with delta (0, 0)
Screenshot: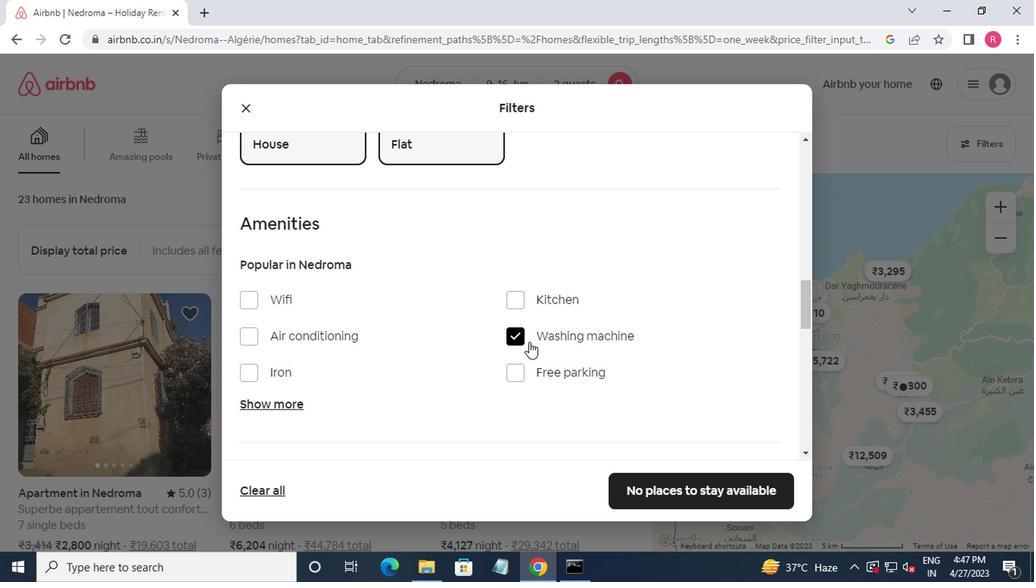 
Action: Mouse moved to (528, 342)
Screenshot: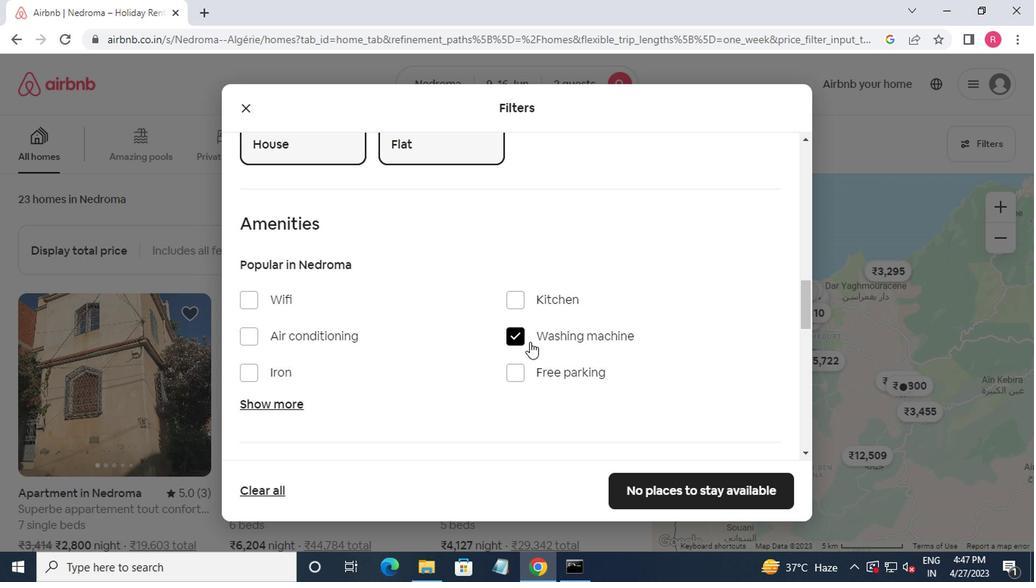 
Action: Mouse scrolled (528, 341) with delta (0, -1)
Screenshot: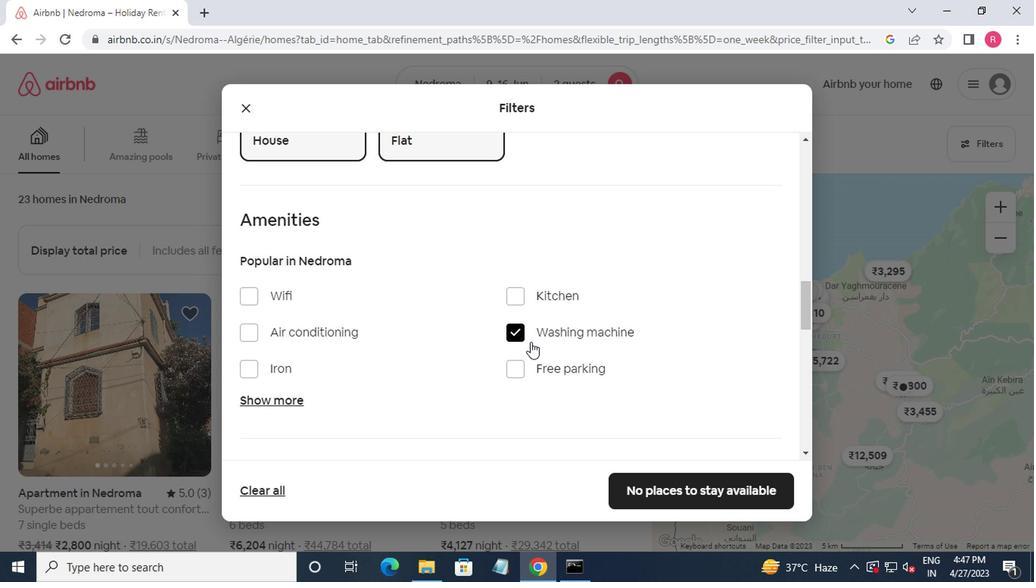 
Action: Mouse moved to (529, 342)
Screenshot: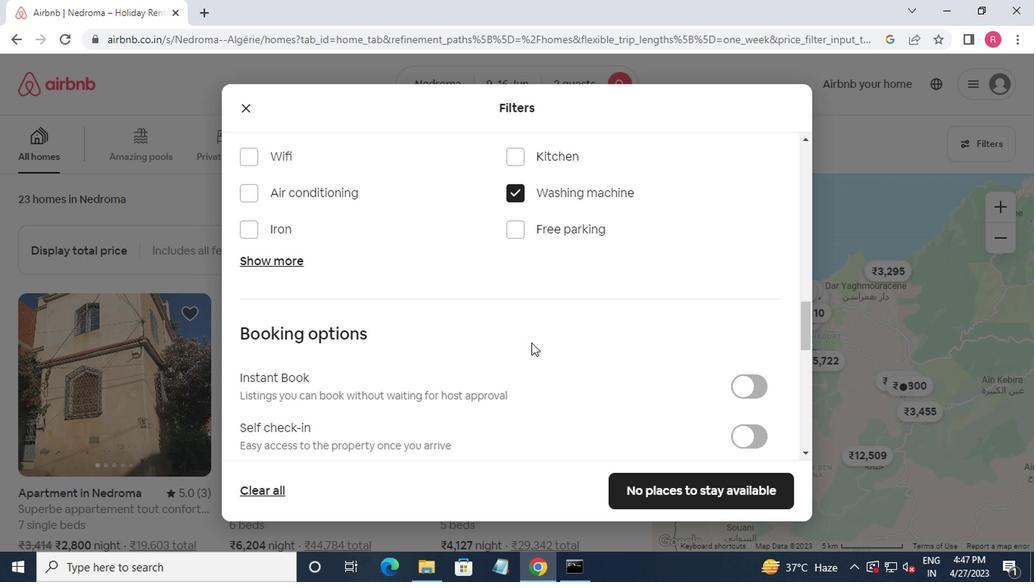 
Action: Mouse scrolled (529, 341) with delta (0, -1)
Screenshot: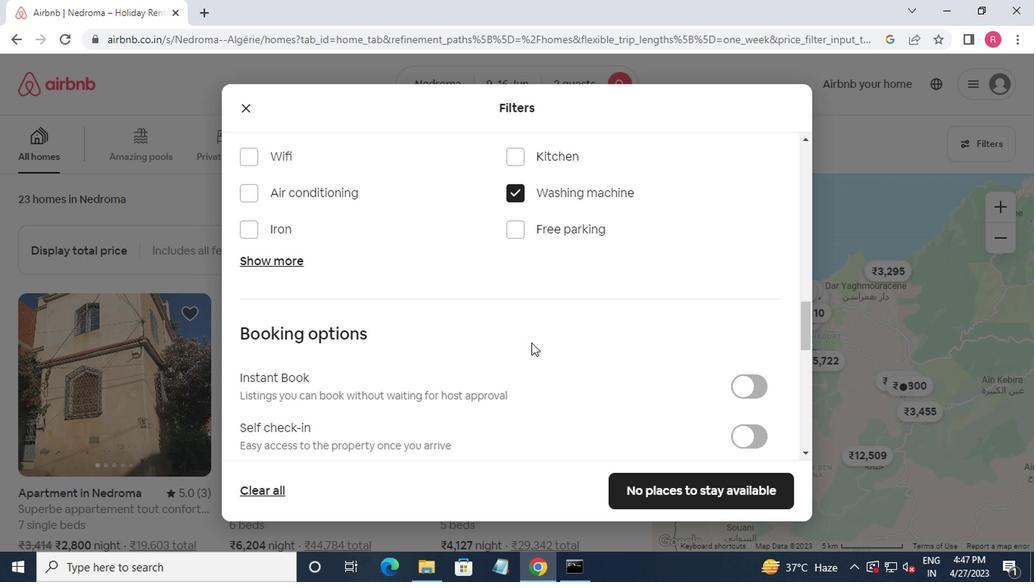 
Action: Mouse moved to (748, 352)
Screenshot: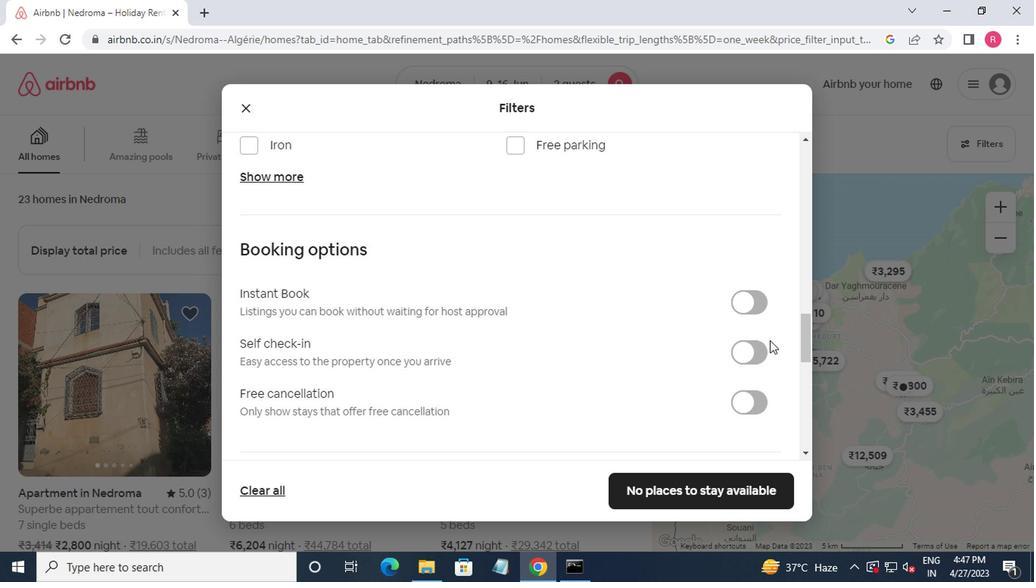 
Action: Mouse pressed left at (748, 352)
Screenshot: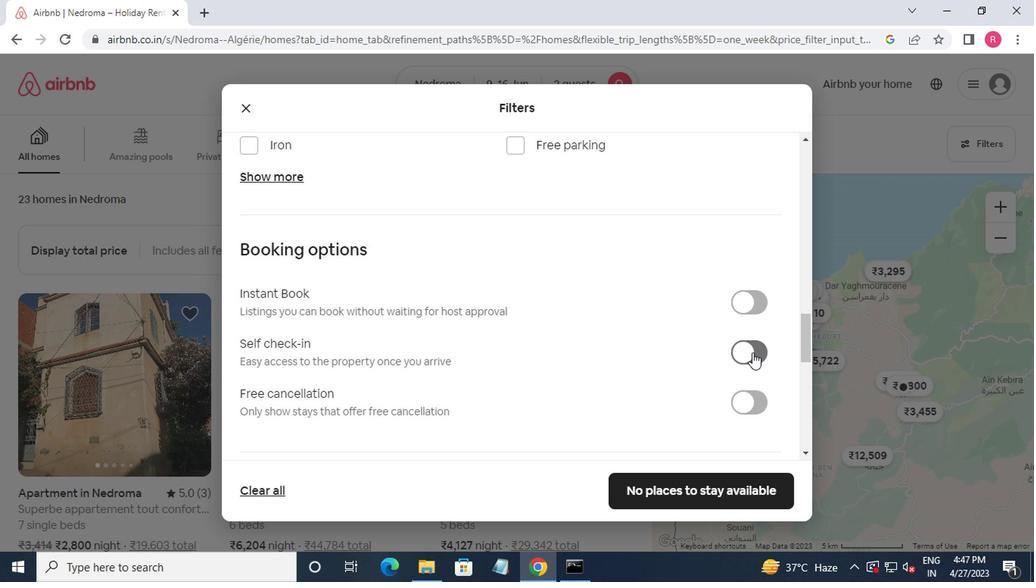 
Action: Mouse moved to (658, 485)
Screenshot: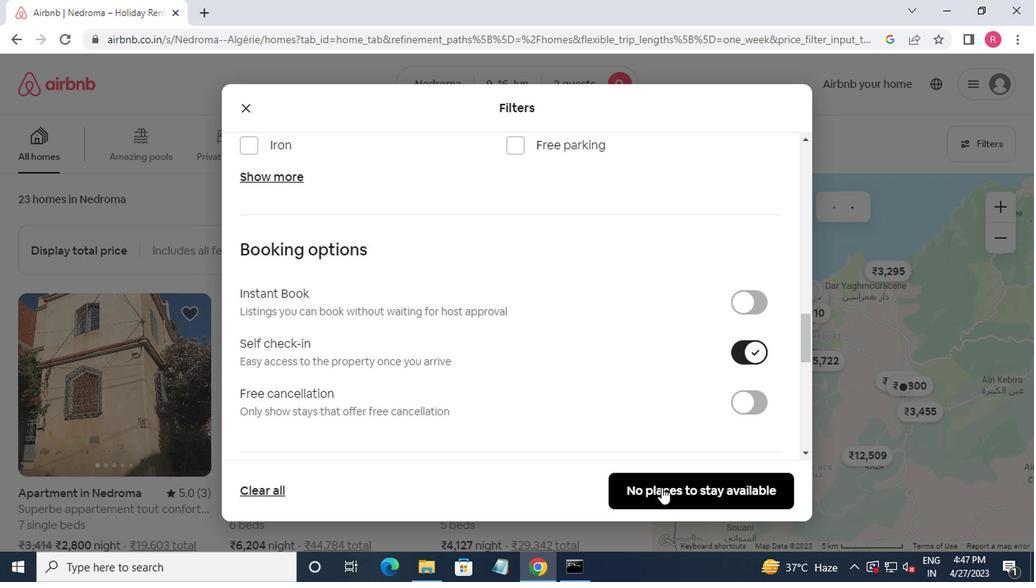 
Action: Mouse pressed left at (658, 485)
Screenshot: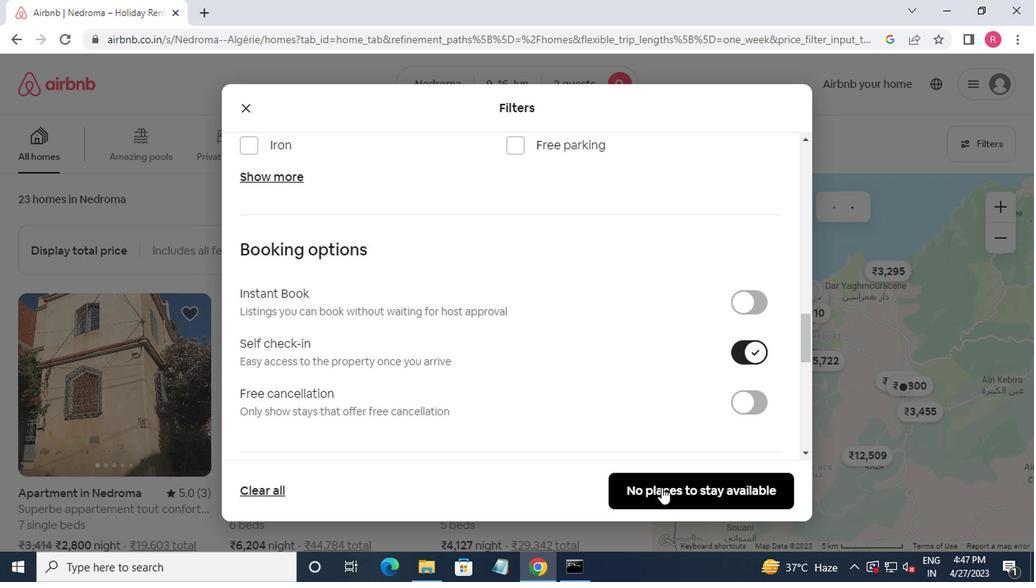 
Action: Mouse moved to (654, 439)
Screenshot: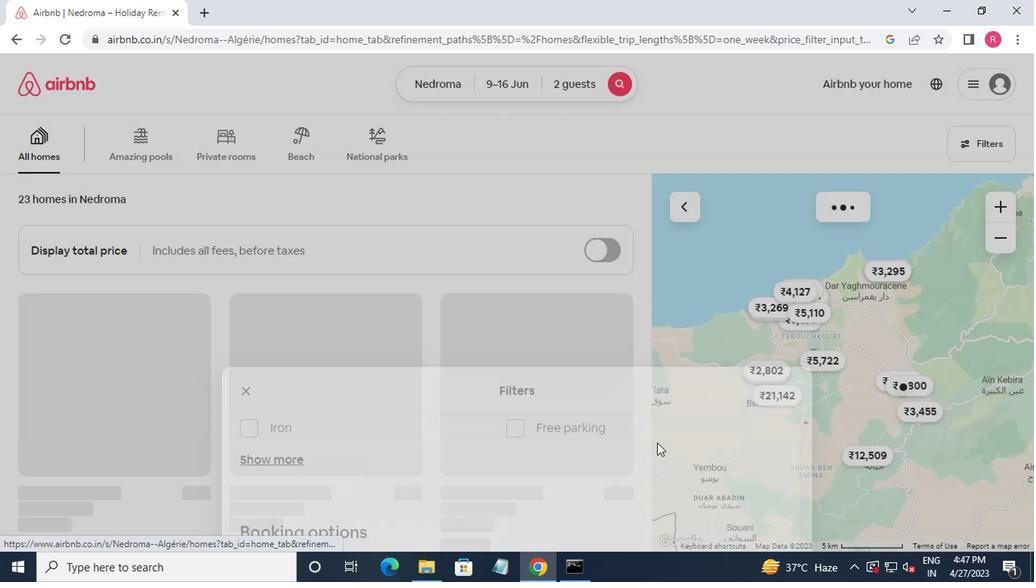 
